 Task: For heading  Tahoma with underline.  font size for heading20,  'Change the font style of data to'Arial.  and font size to 12,  Change the alignment of both headline & data to Align left.  In the sheet  BankStmts logbookbook
Action: Mouse moved to (53, 199)
Screenshot: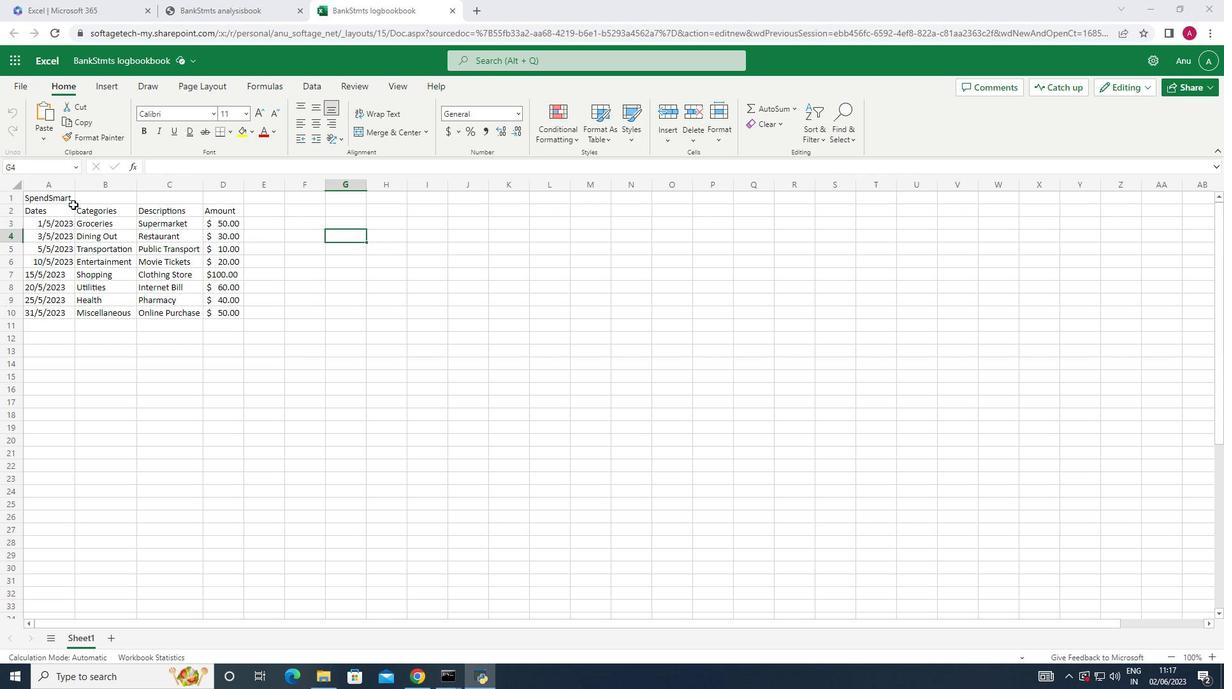 
Action: Mouse pressed left at (53, 199)
Screenshot: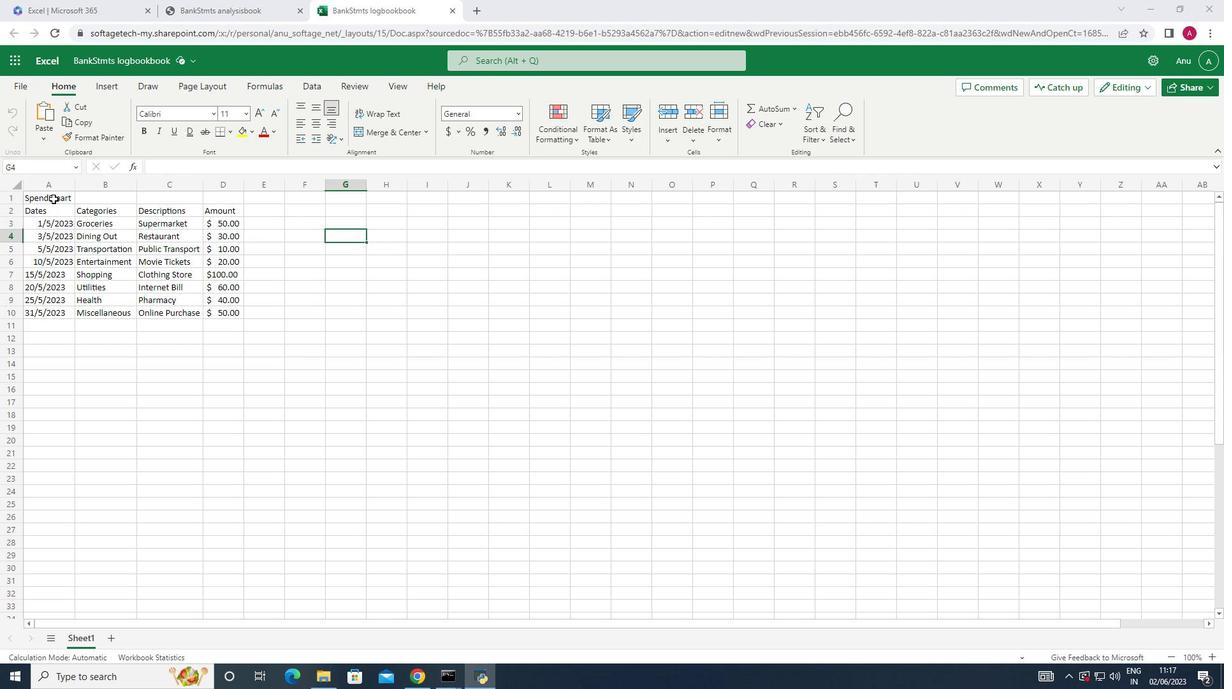
Action: Mouse moved to (213, 113)
Screenshot: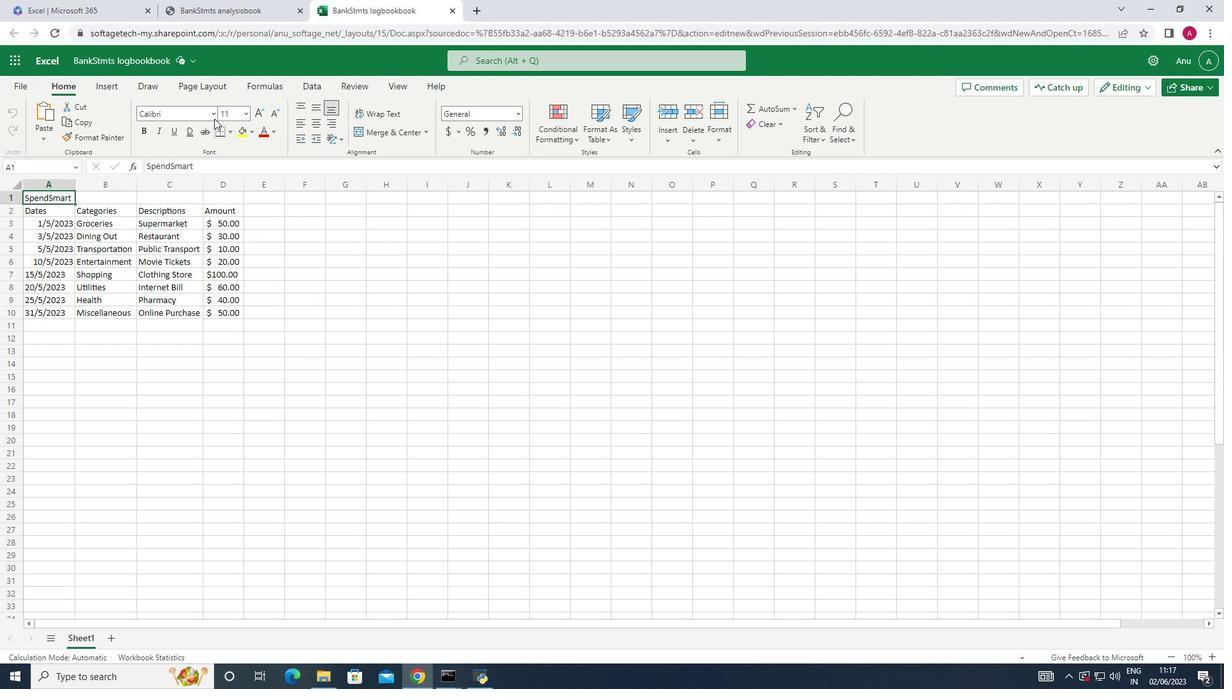 
Action: Mouse pressed left at (213, 113)
Screenshot: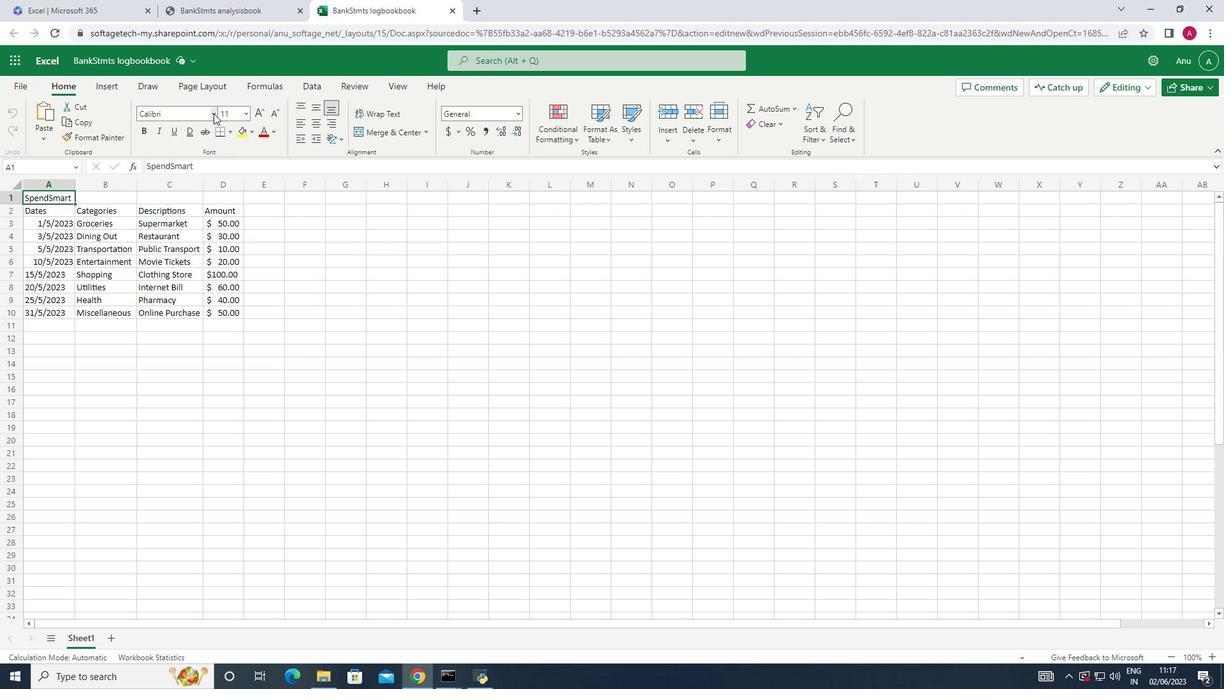 
Action: Mouse moved to (199, 485)
Screenshot: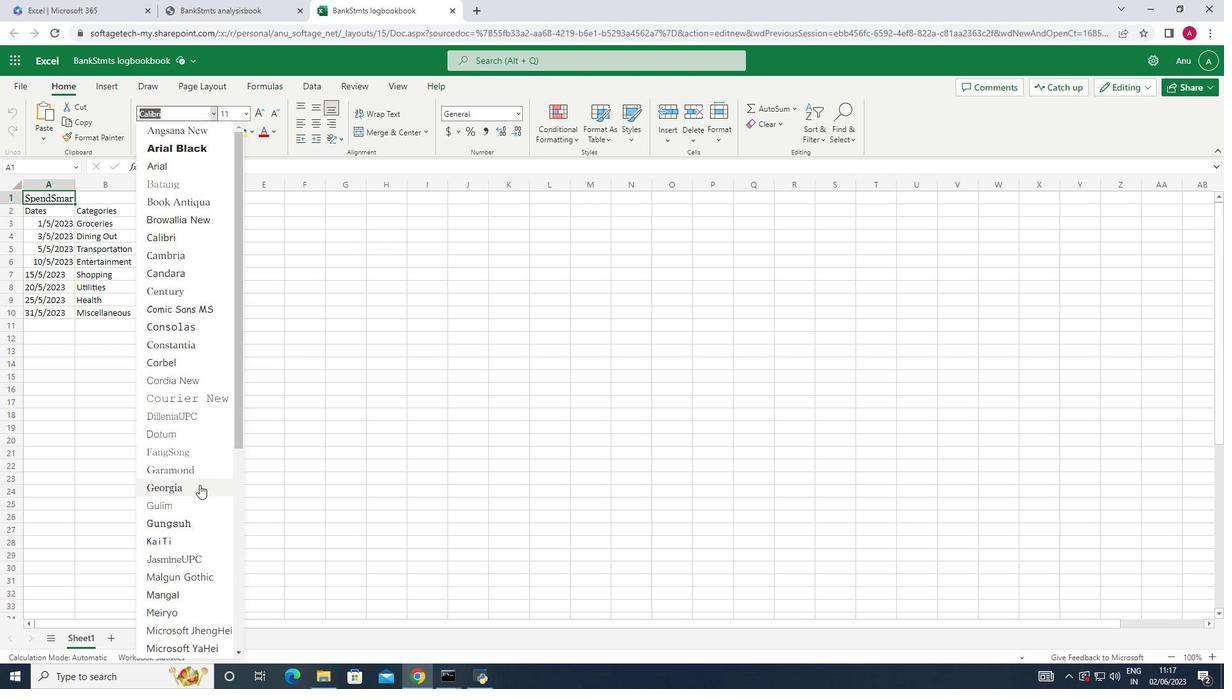 
Action: Mouse scrolled (199, 484) with delta (0, 0)
Screenshot: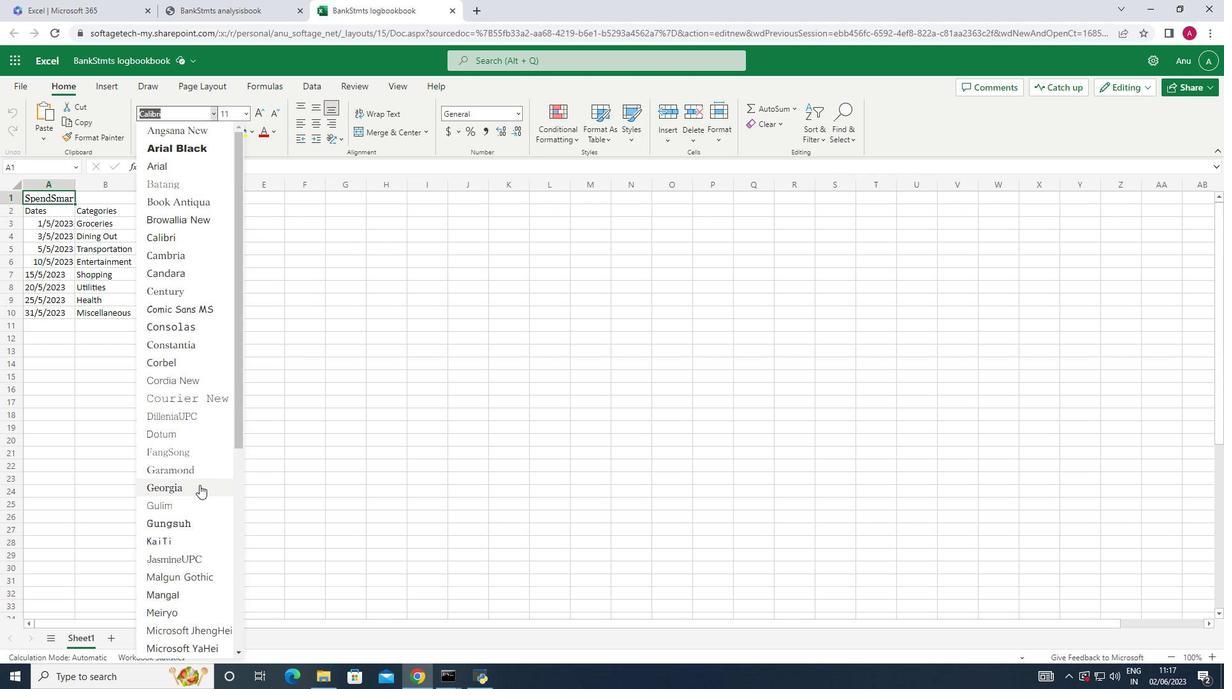 
Action: Mouse scrolled (199, 484) with delta (0, 0)
Screenshot: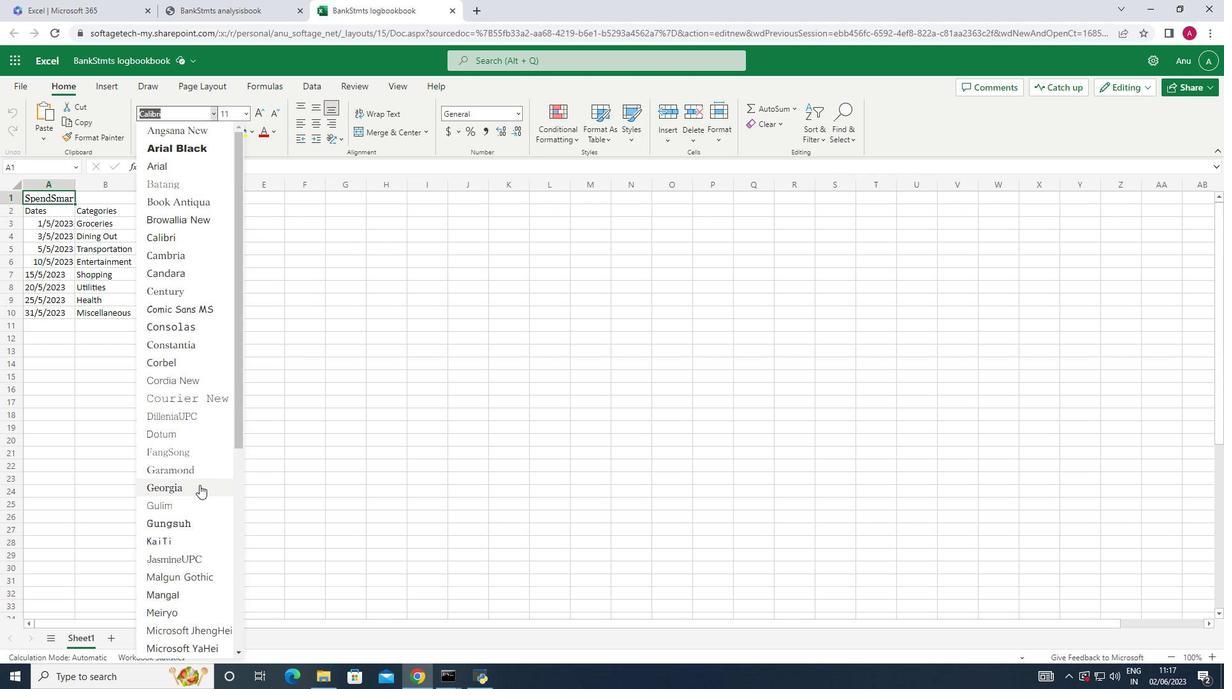 
Action: Mouse scrolled (199, 484) with delta (0, 0)
Screenshot: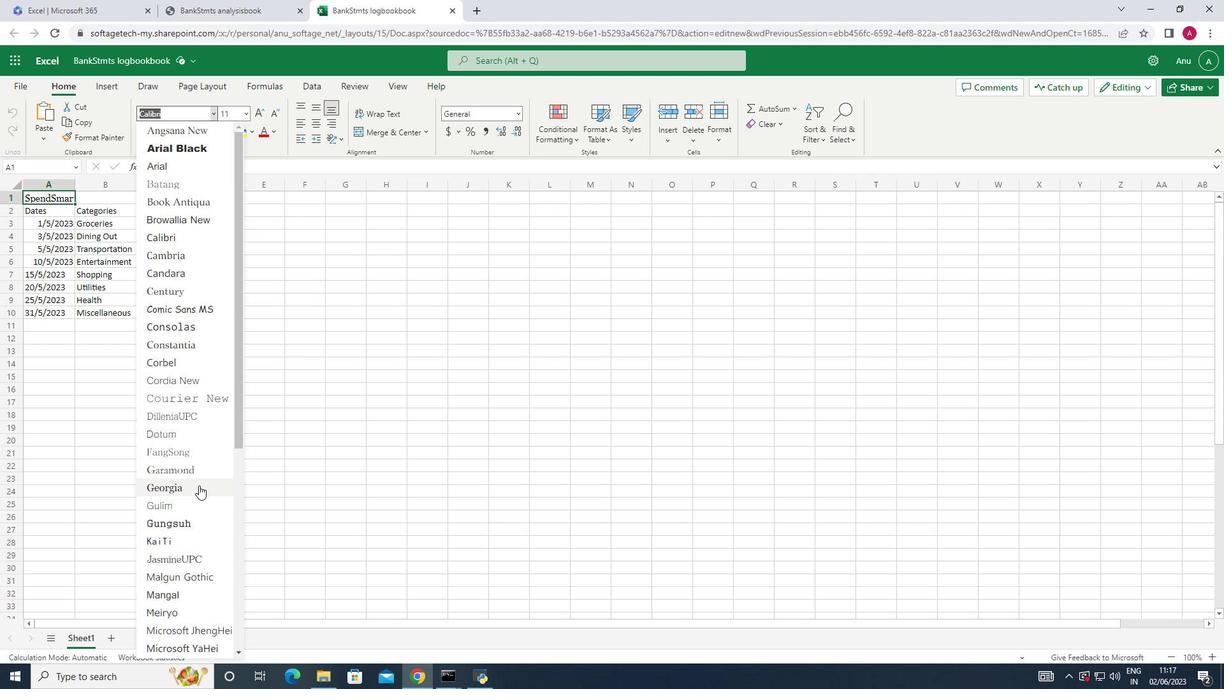 
Action: Mouse scrolled (199, 484) with delta (0, 0)
Screenshot: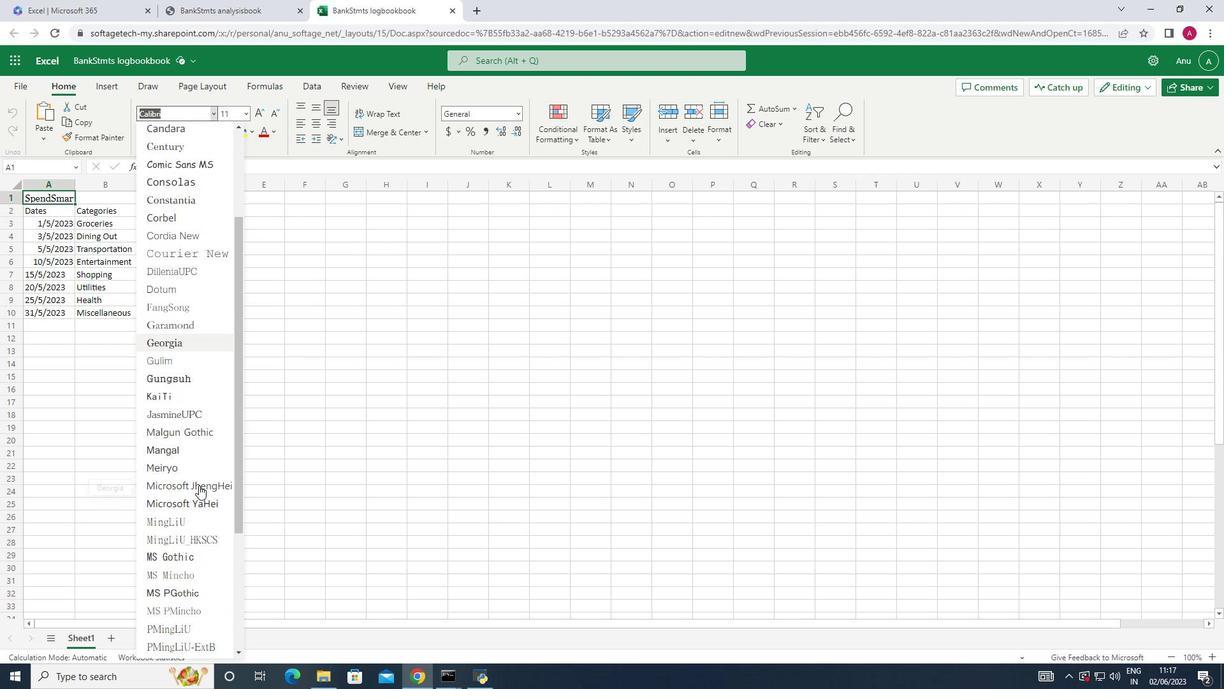 
Action: Mouse scrolled (199, 484) with delta (0, 0)
Screenshot: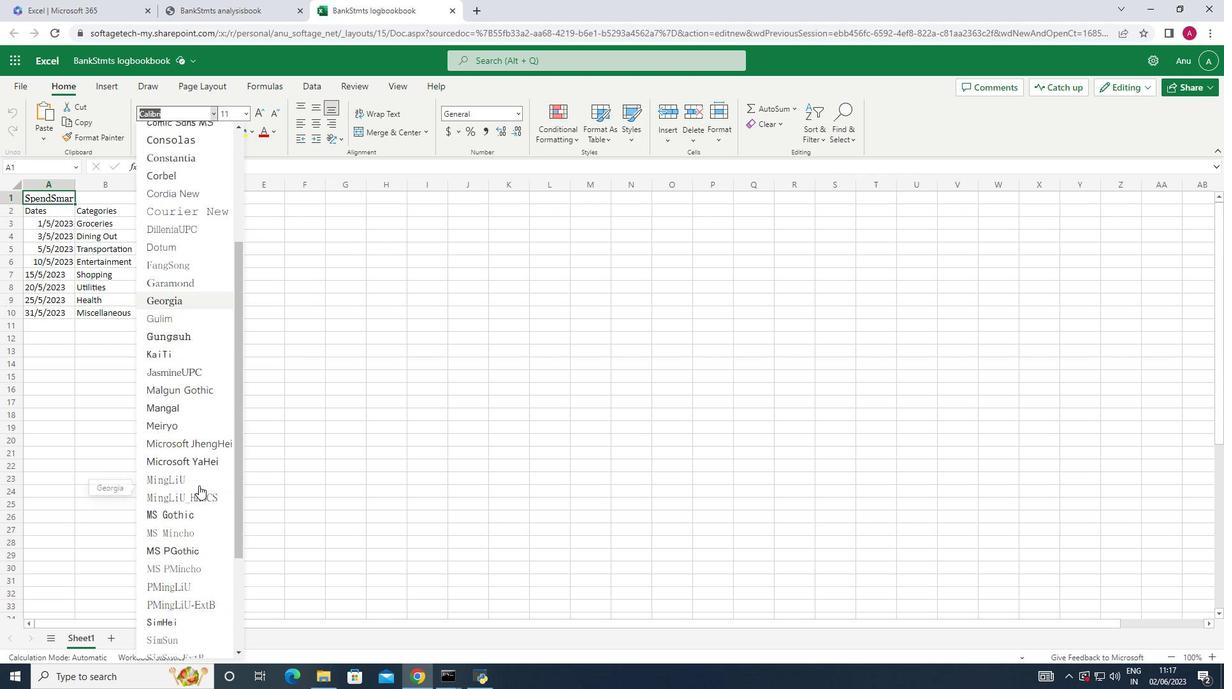
Action: Mouse scrolled (199, 484) with delta (0, 0)
Screenshot: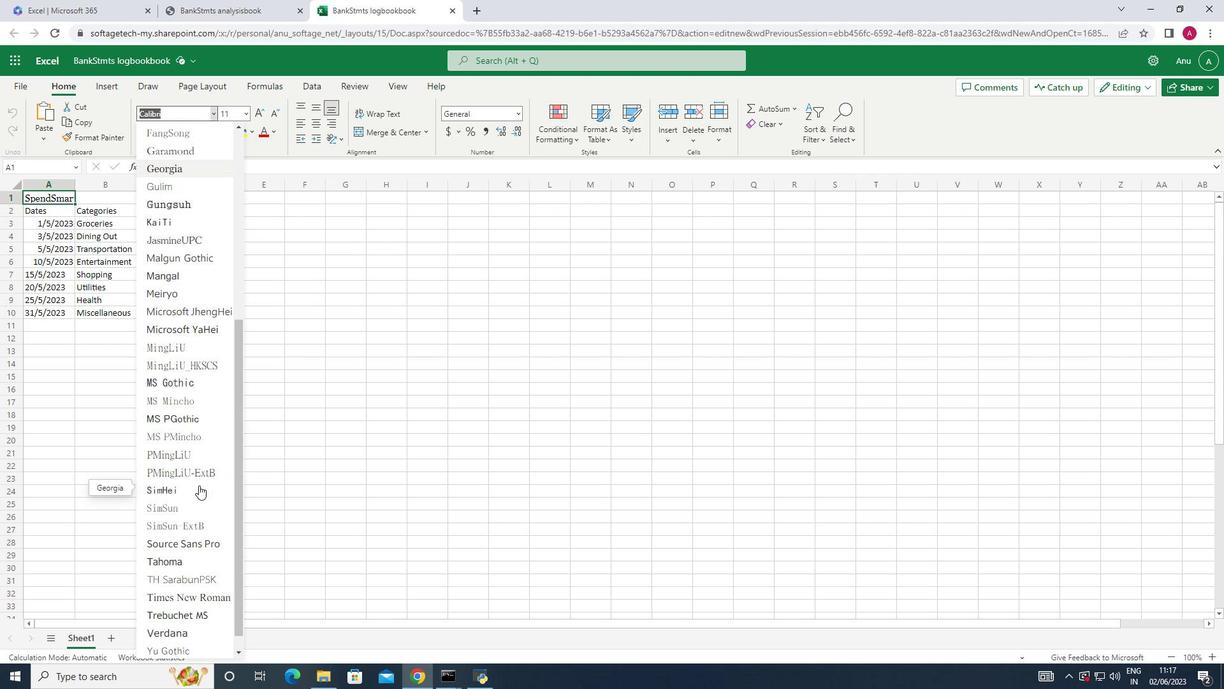 
Action: Mouse scrolled (199, 484) with delta (0, 0)
Screenshot: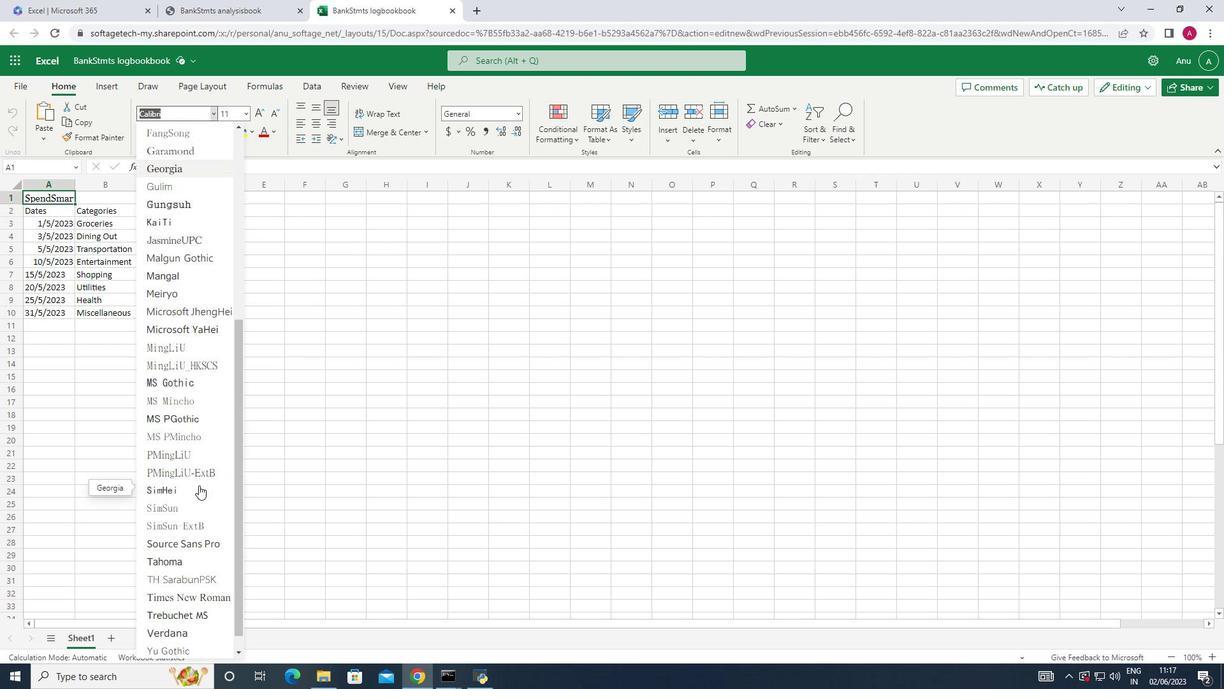 
Action: Mouse scrolled (199, 484) with delta (0, 0)
Screenshot: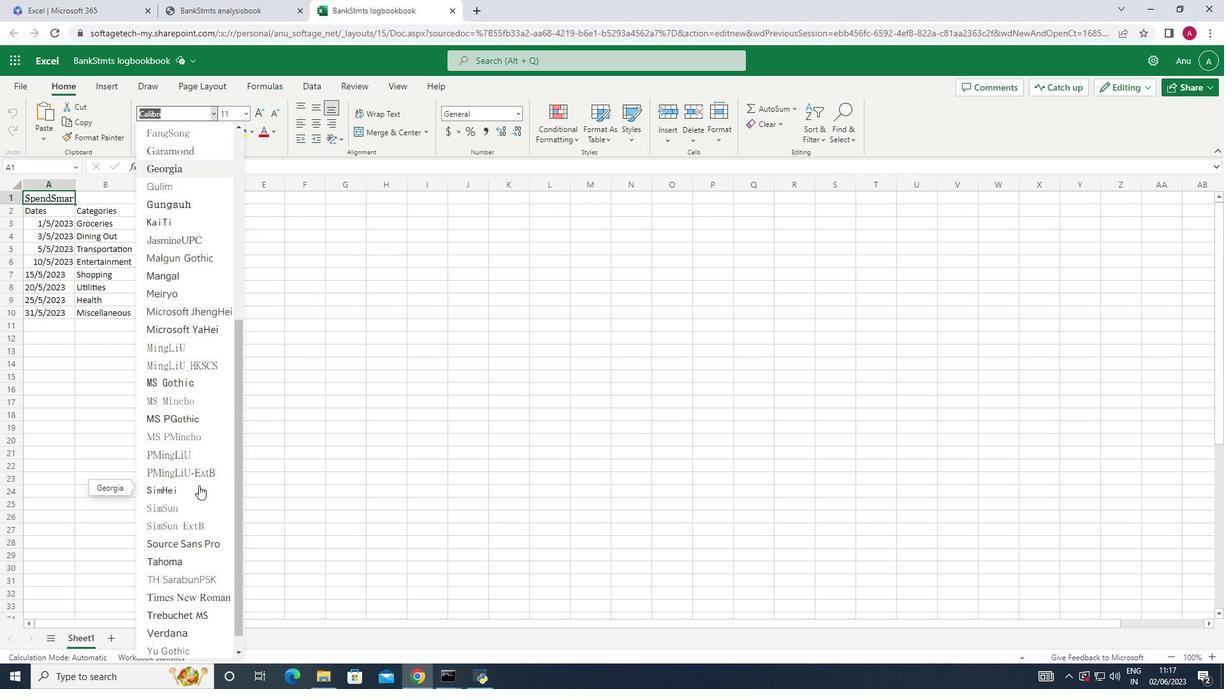 
Action: Mouse moved to (184, 536)
Screenshot: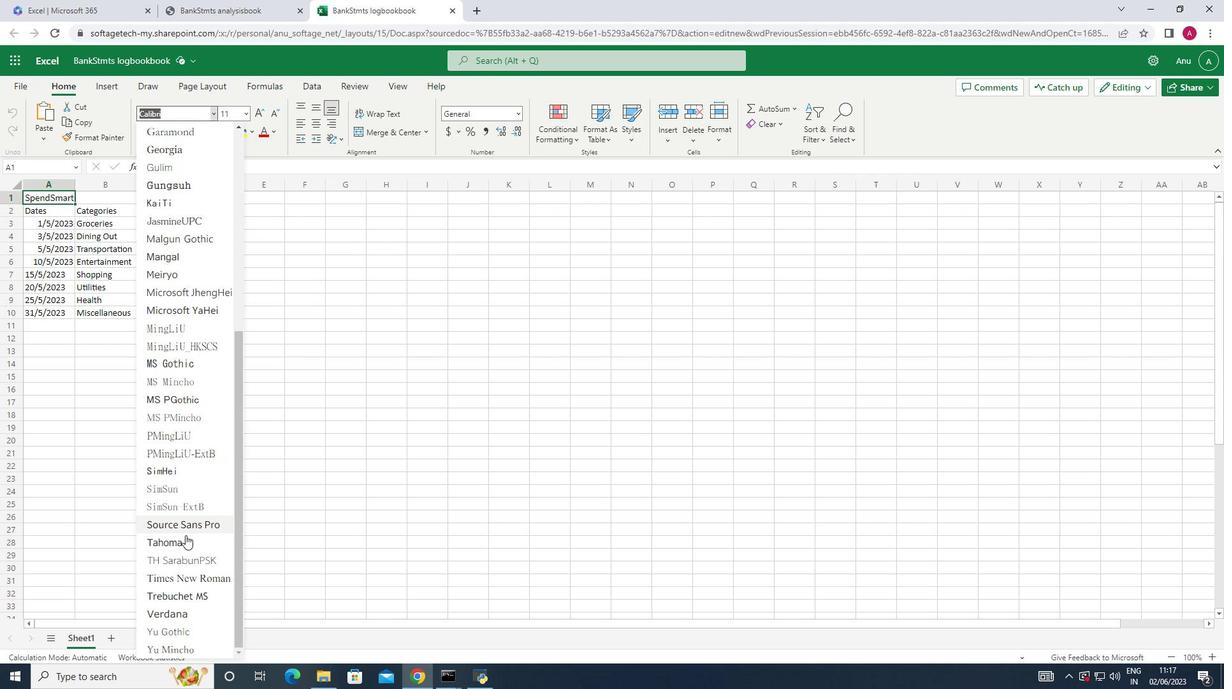 
Action: Mouse pressed left at (184, 536)
Screenshot: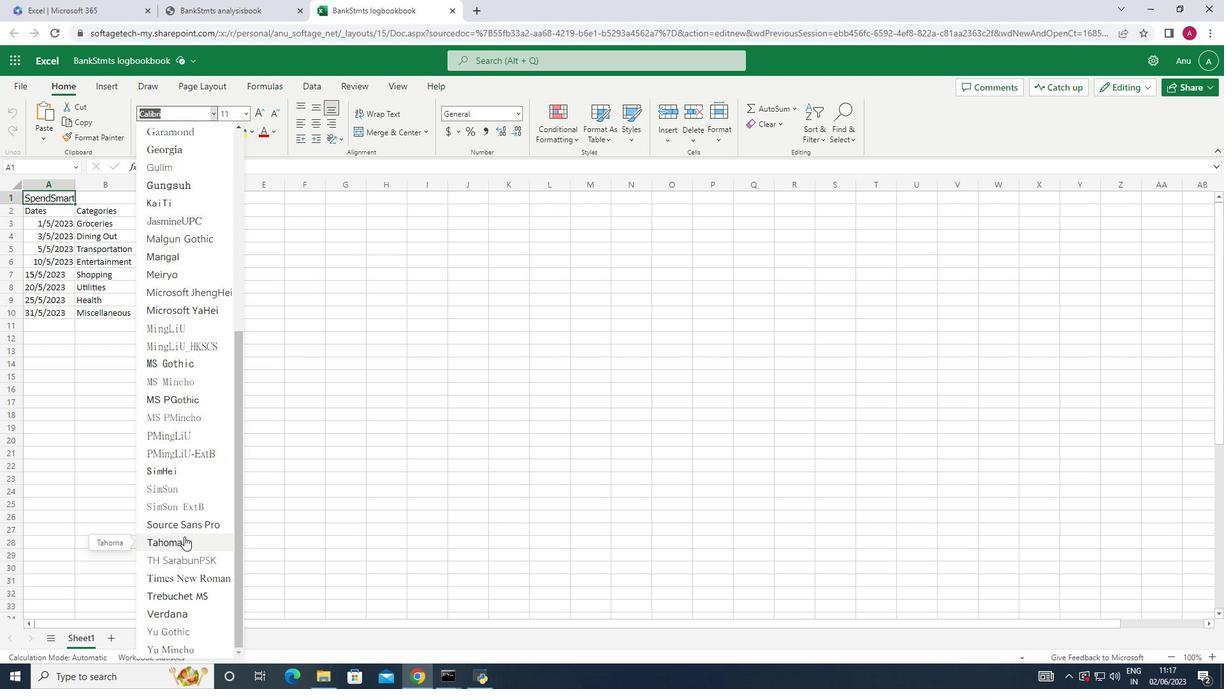
Action: Mouse moved to (176, 133)
Screenshot: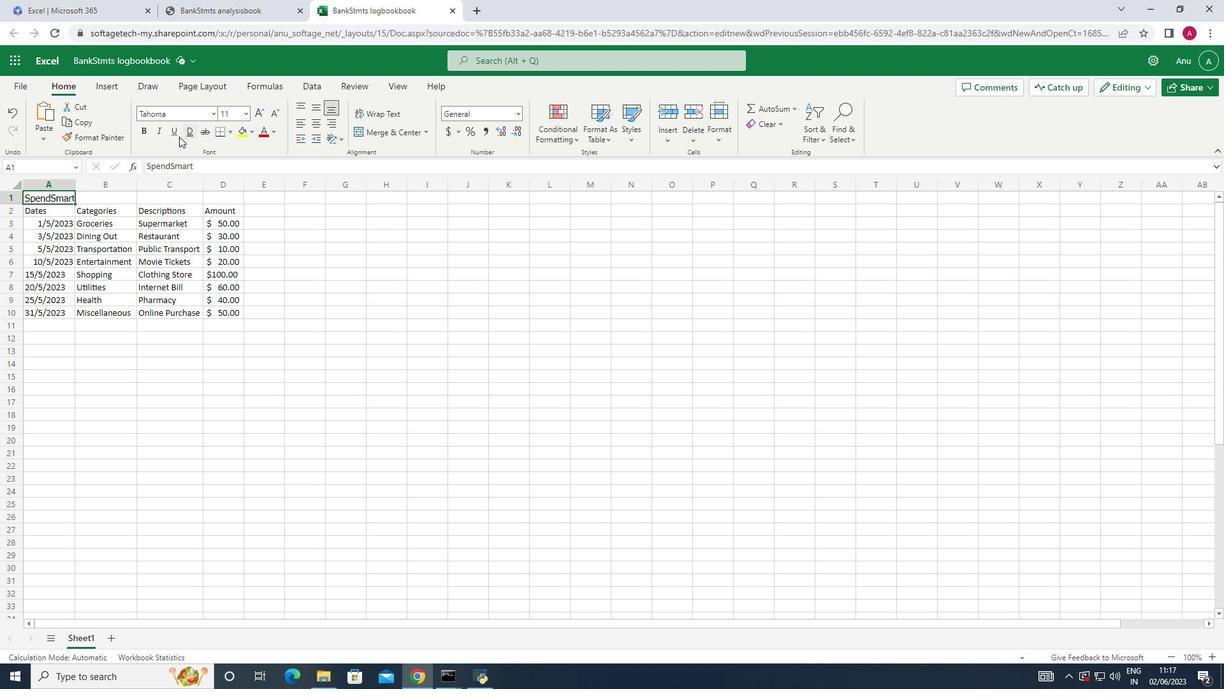 
Action: Mouse pressed left at (176, 133)
Screenshot: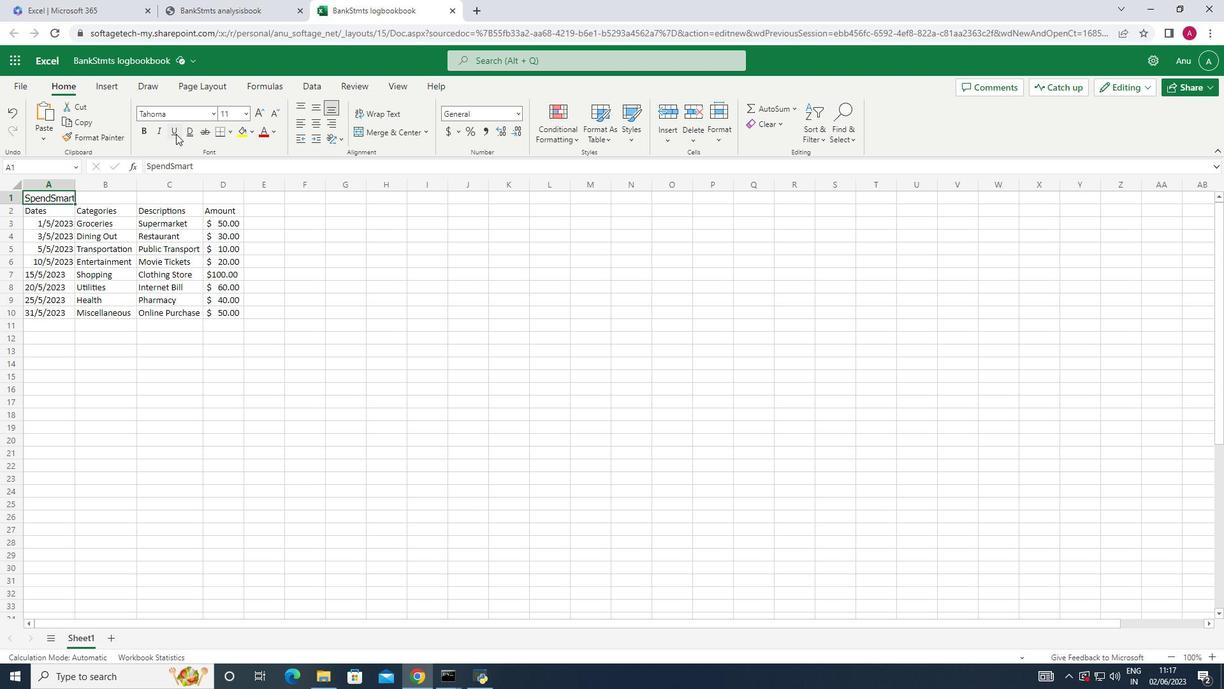 
Action: Mouse moved to (245, 112)
Screenshot: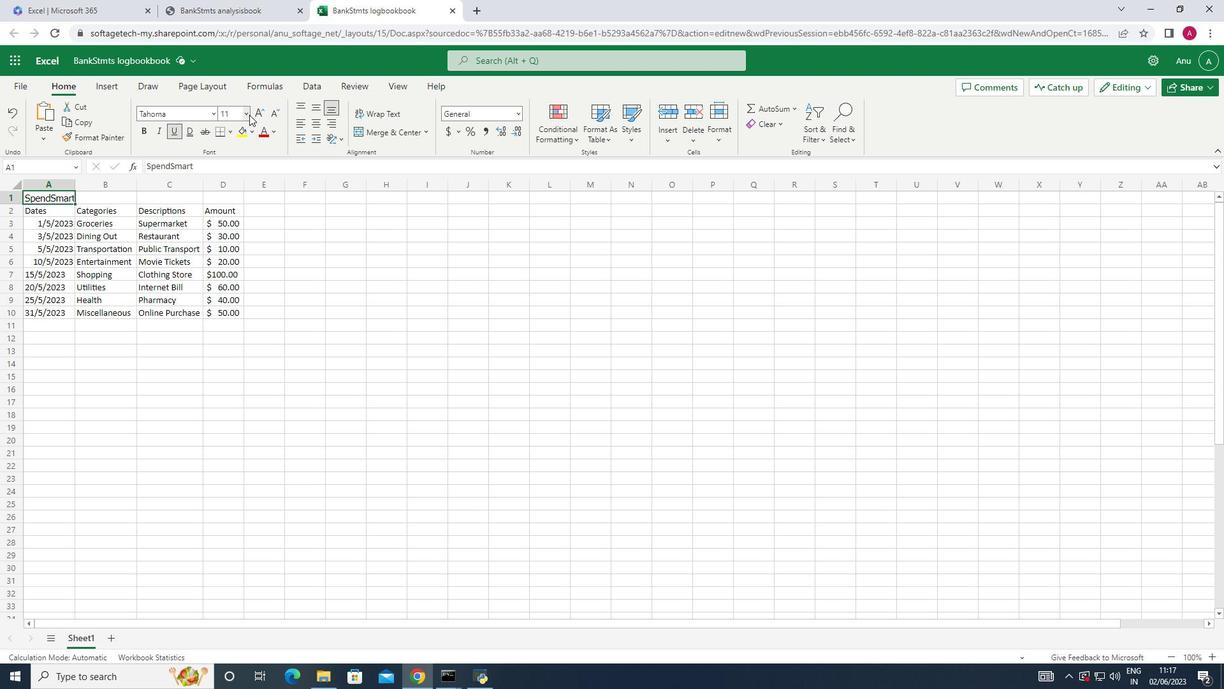 
Action: Mouse pressed left at (245, 112)
Screenshot: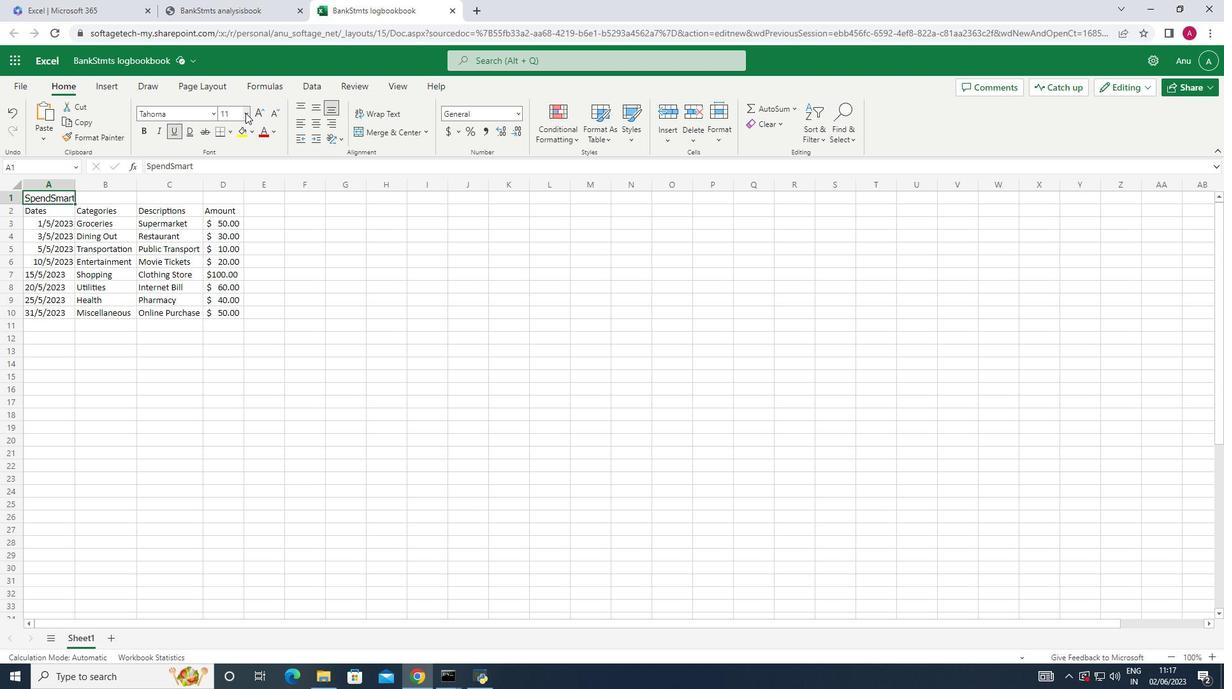 
Action: Mouse moved to (237, 272)
Screenshot: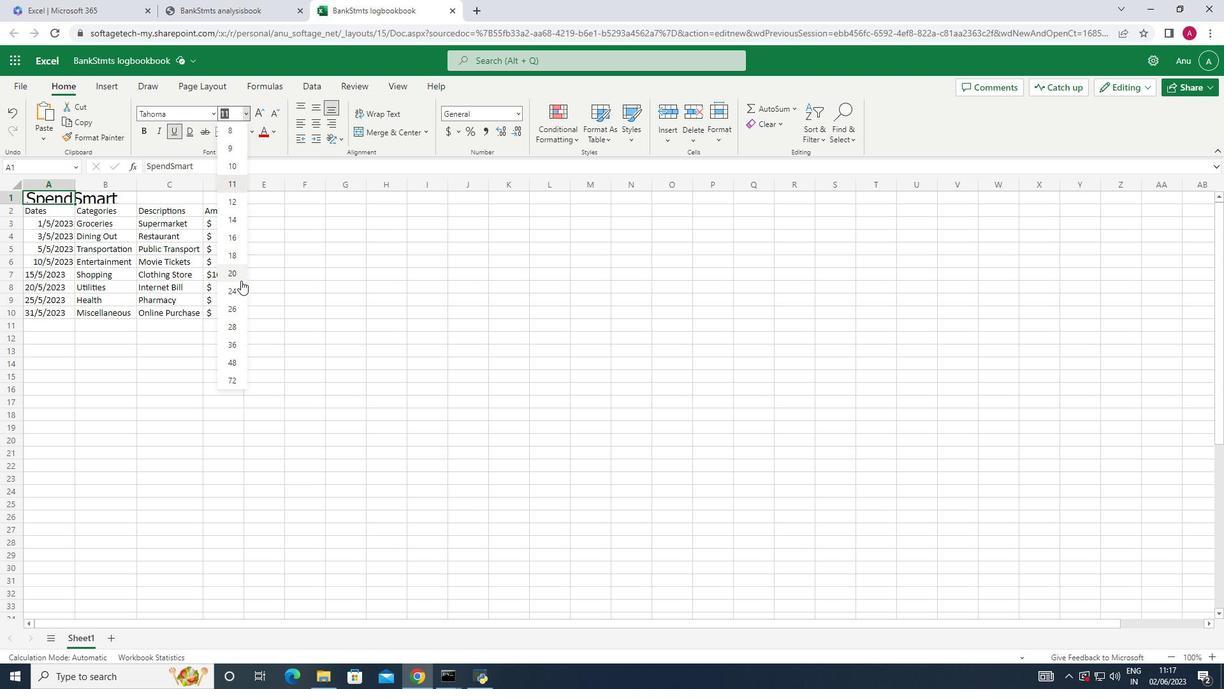 
Action: Mouse pressed left at (237, 272)
Screenshot: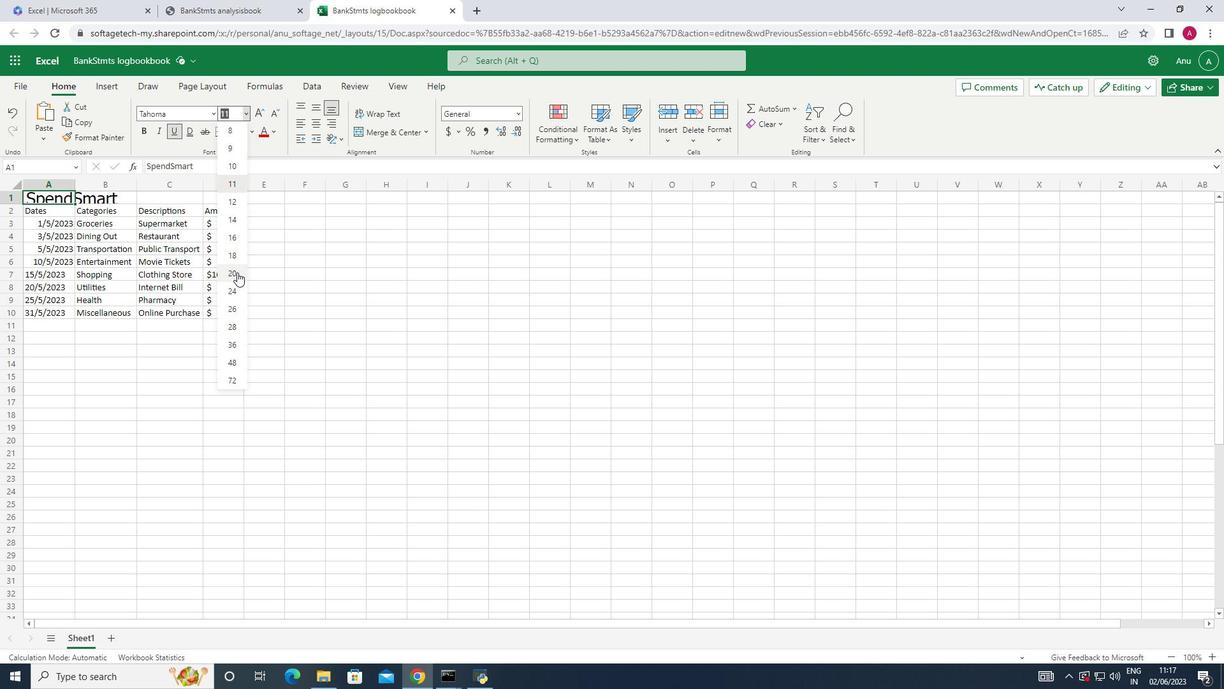 
Action: Mouse moved to (310, 250)
Screenshot: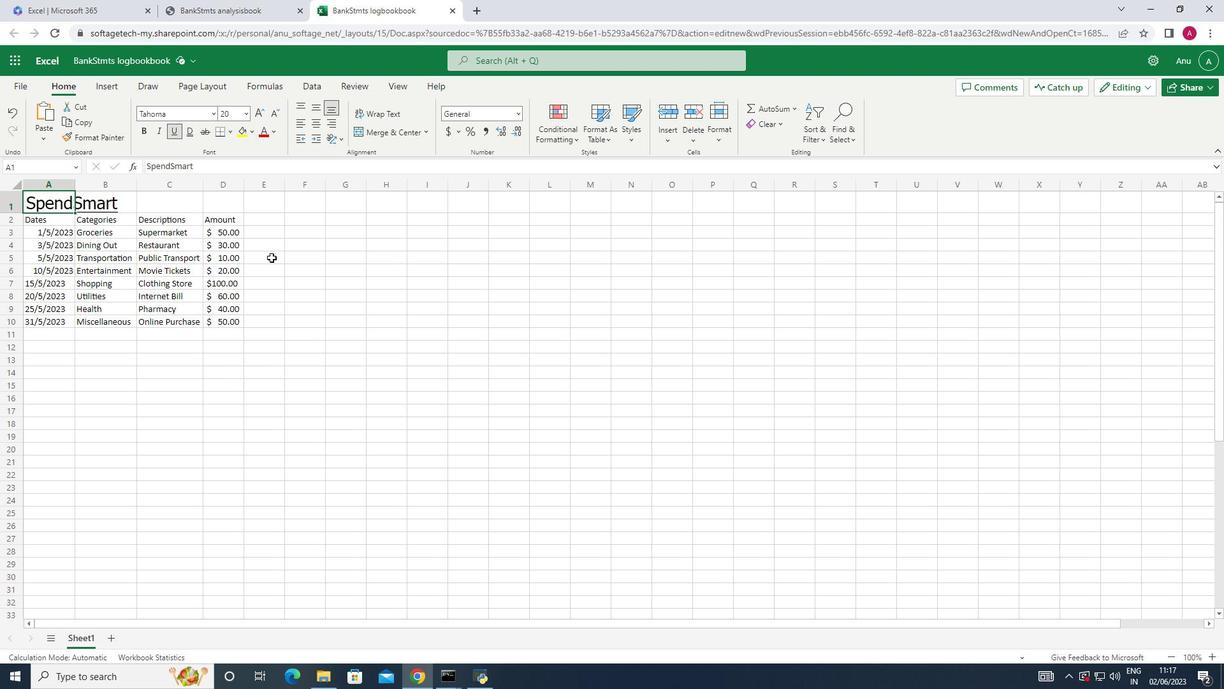 
Action: Mouse pressed left at (310, 250)
Screenshot: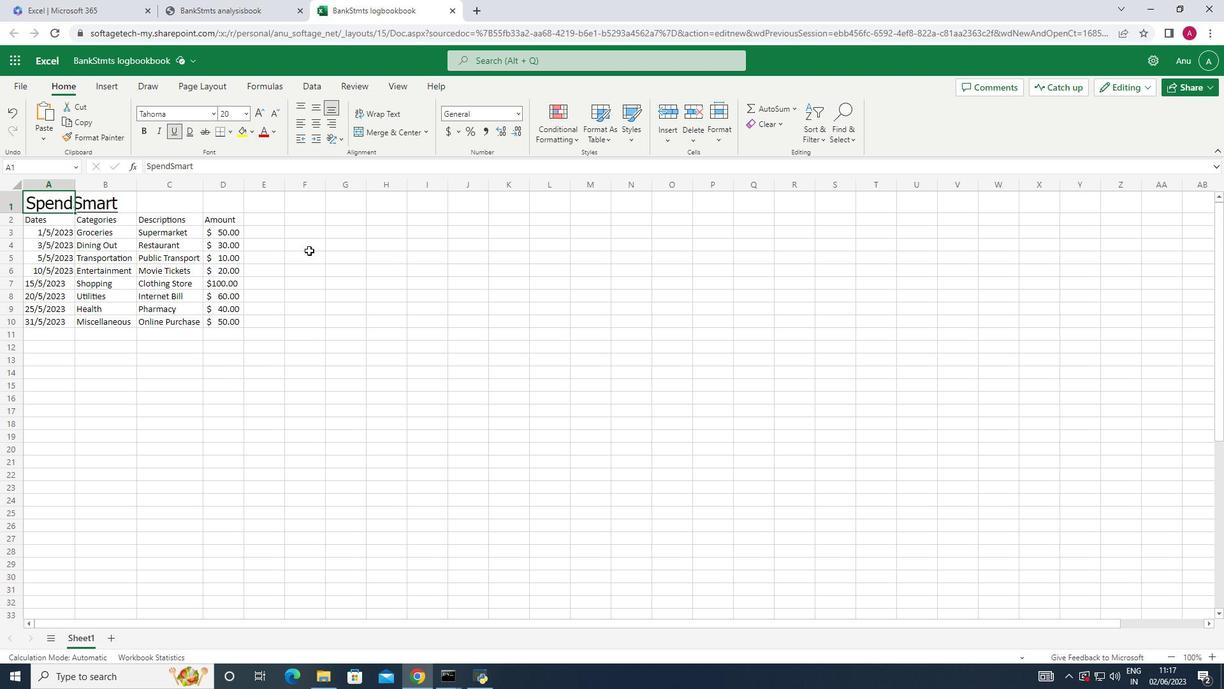 
Action: Mouse moved to (51, 220)
Screenshot: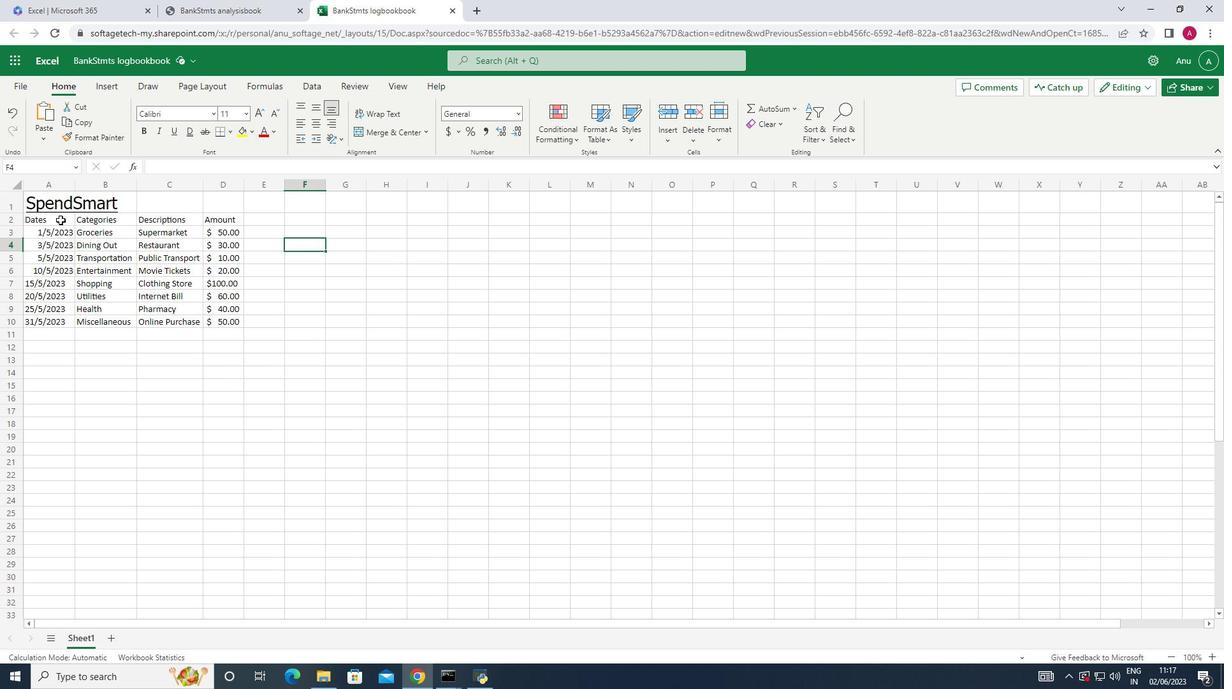 
Action: Mouse pressed left at (51, 220)
Screenshot: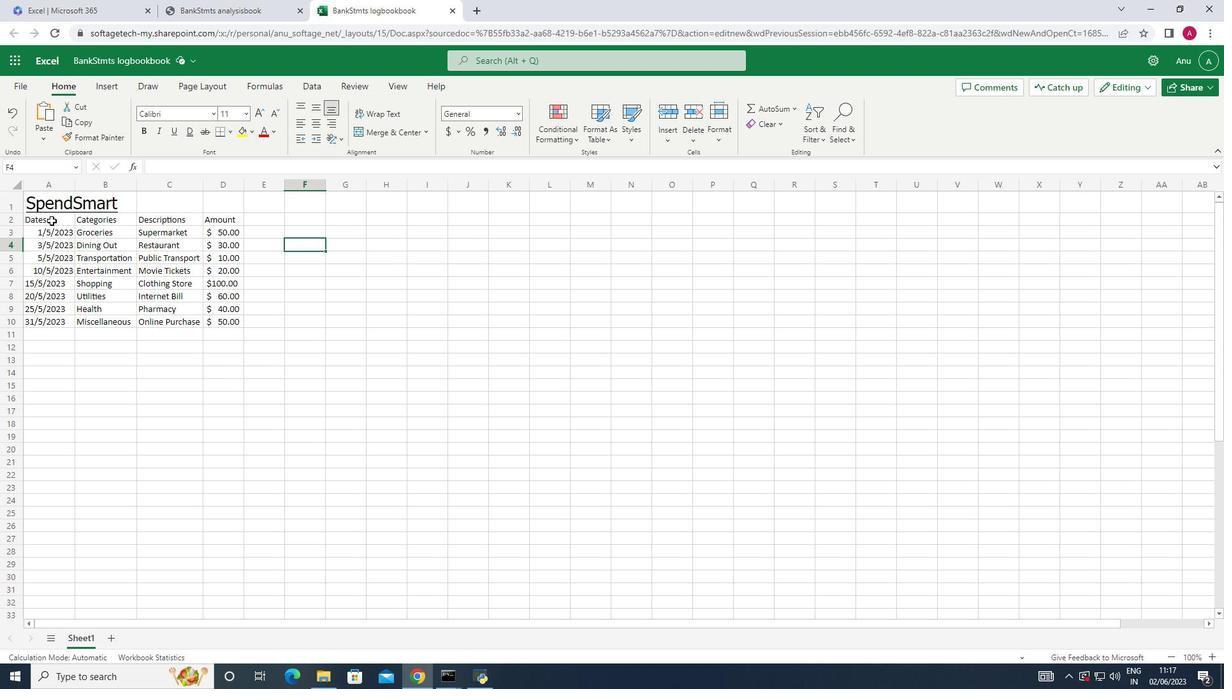 
Action: Mouse moved to (211, 111)
Screenshot: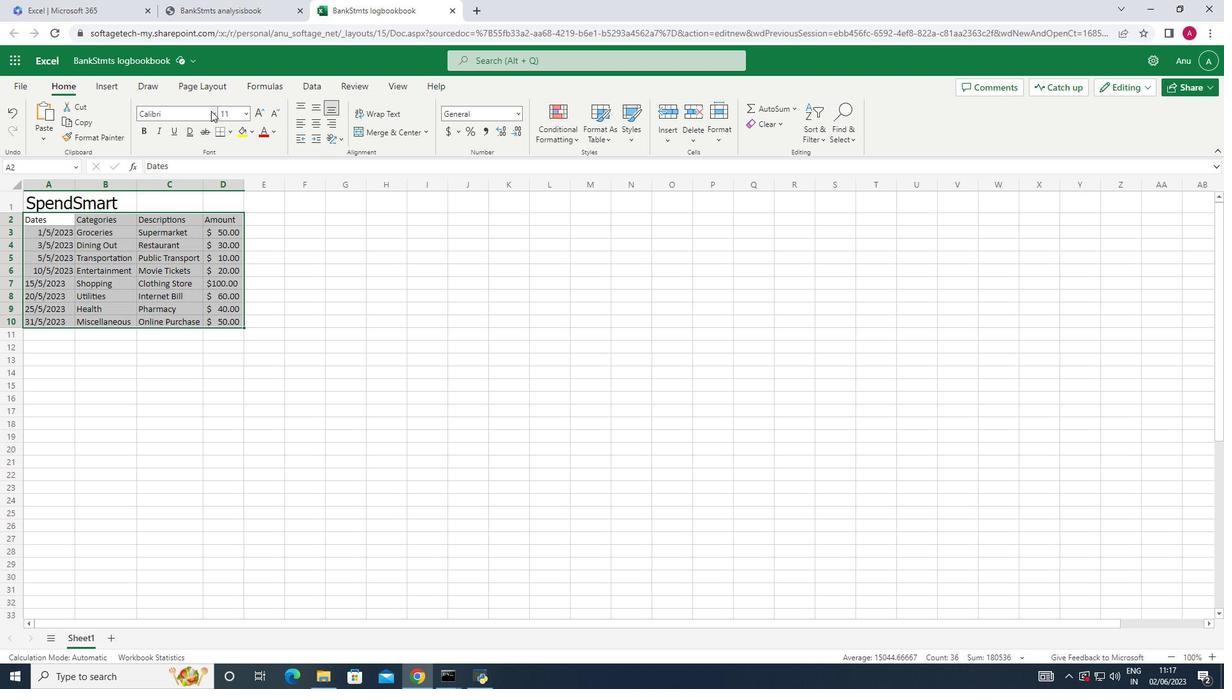 
Action: Mouse pressed left at (211, 111)
Screenshot: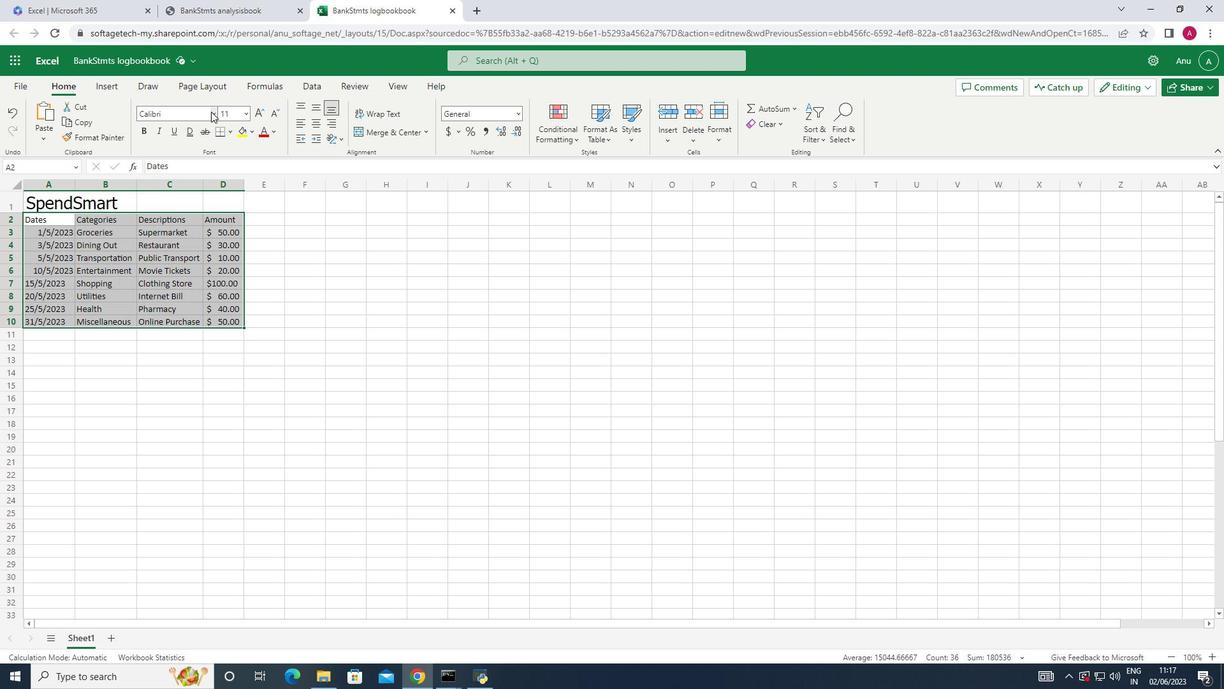 
Action: Mouse moved to (174, 172)
Screenshot: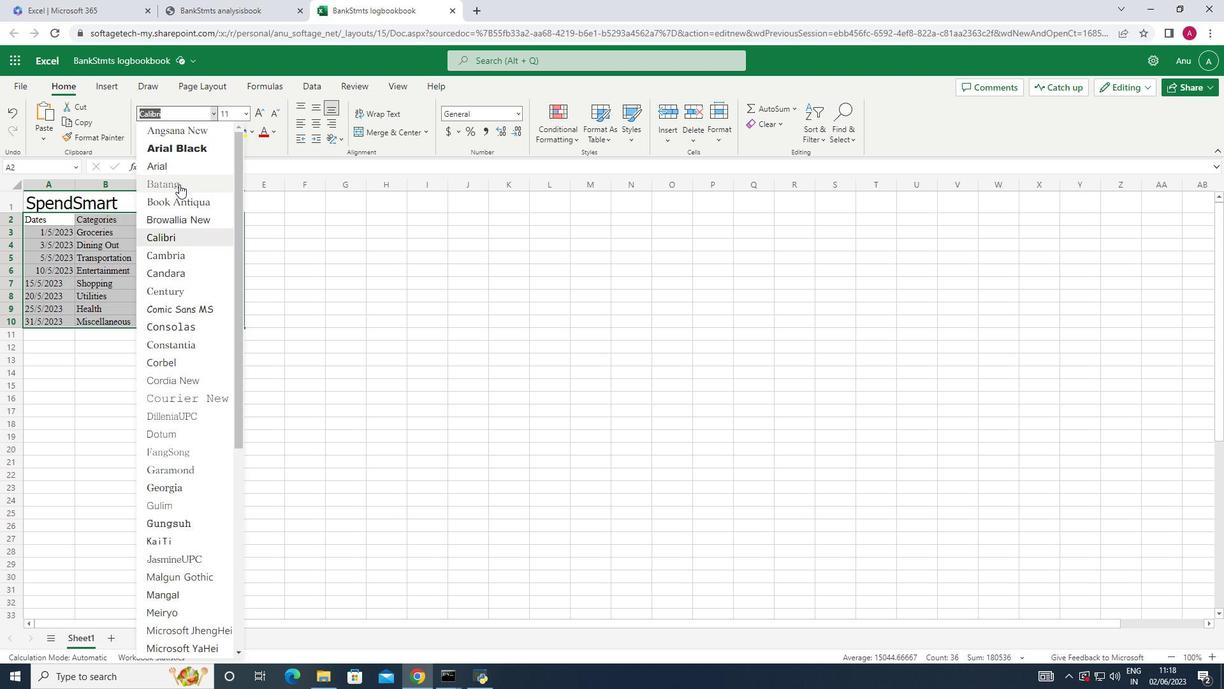 
Action: Mouse pressed left at (174, 172)
Screenshot: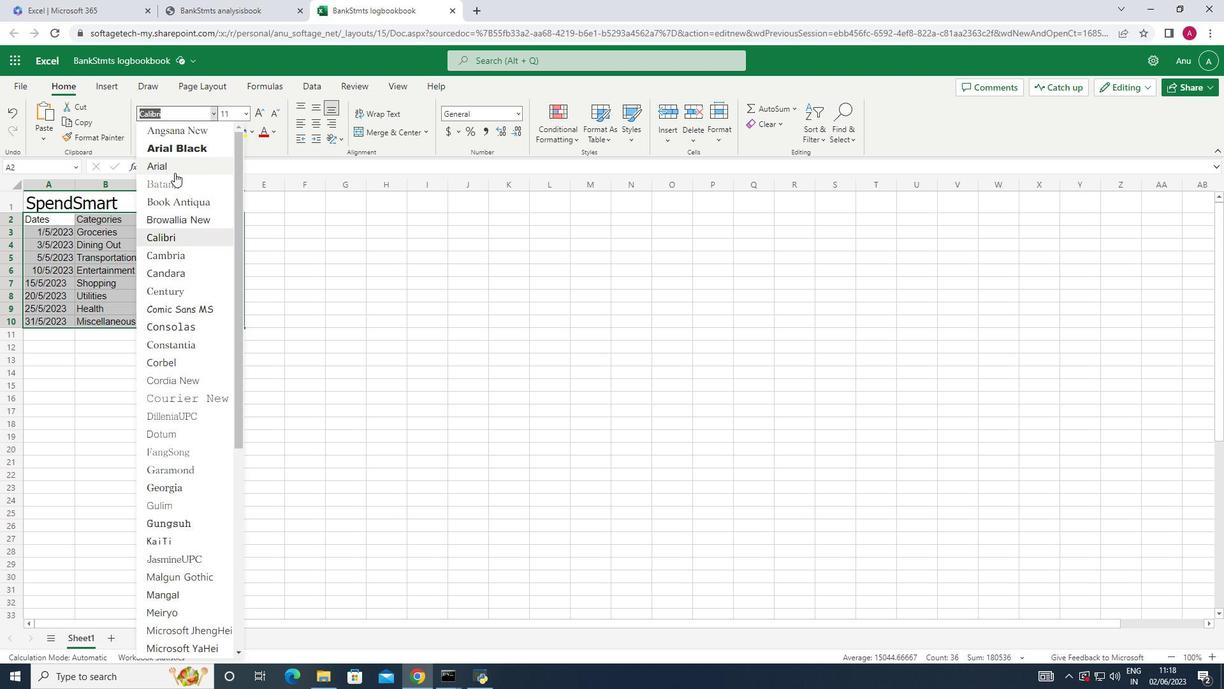 
Action: Mouse moved to (244, 112)
Screenshot: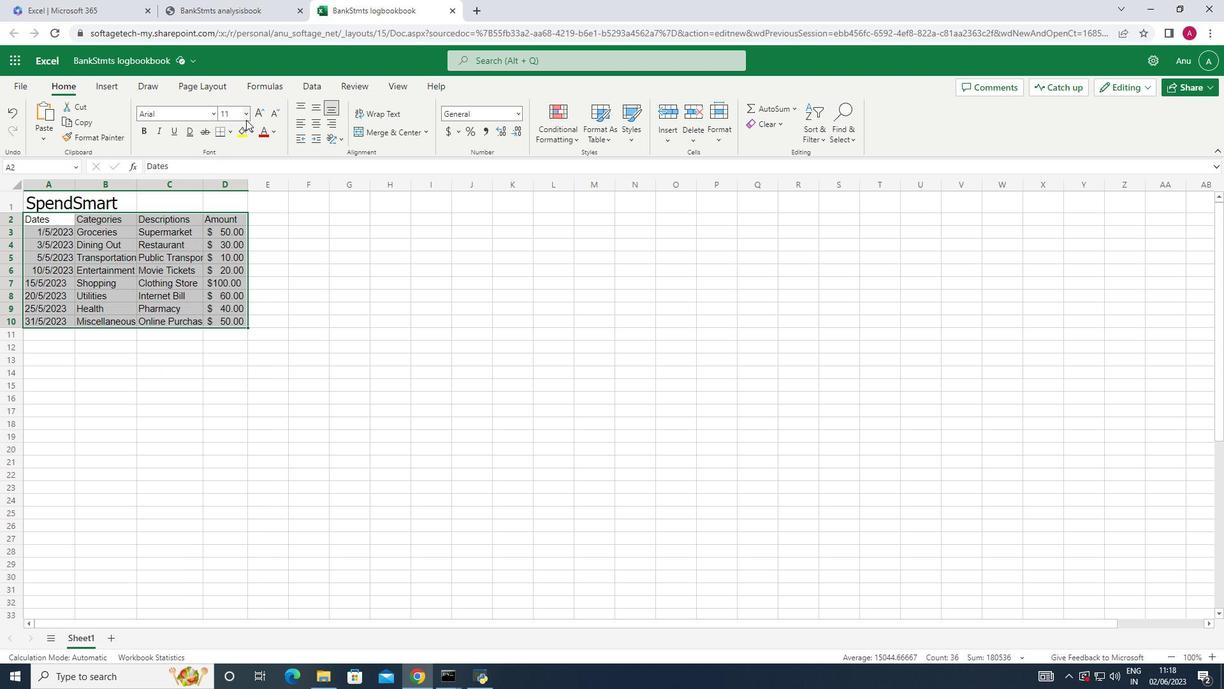 
Action: Mouse pressed left at (244, 112)
Screenshot: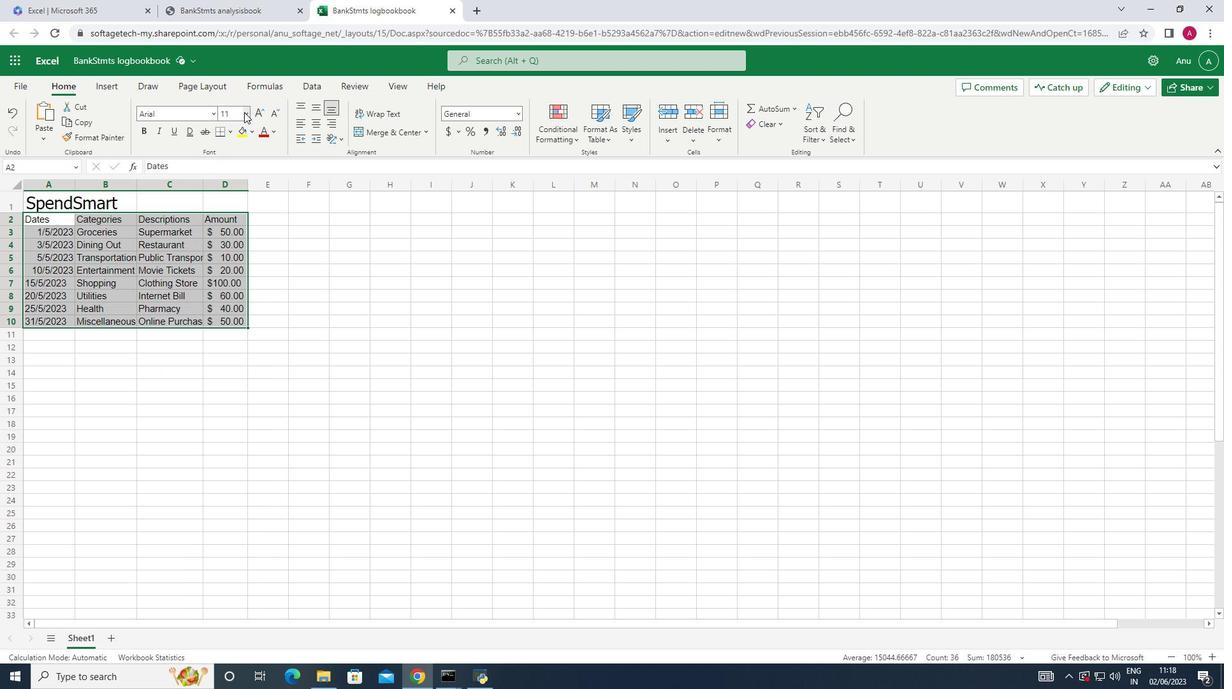 
Action: Mouse moved to (236, 200)
Screenshot: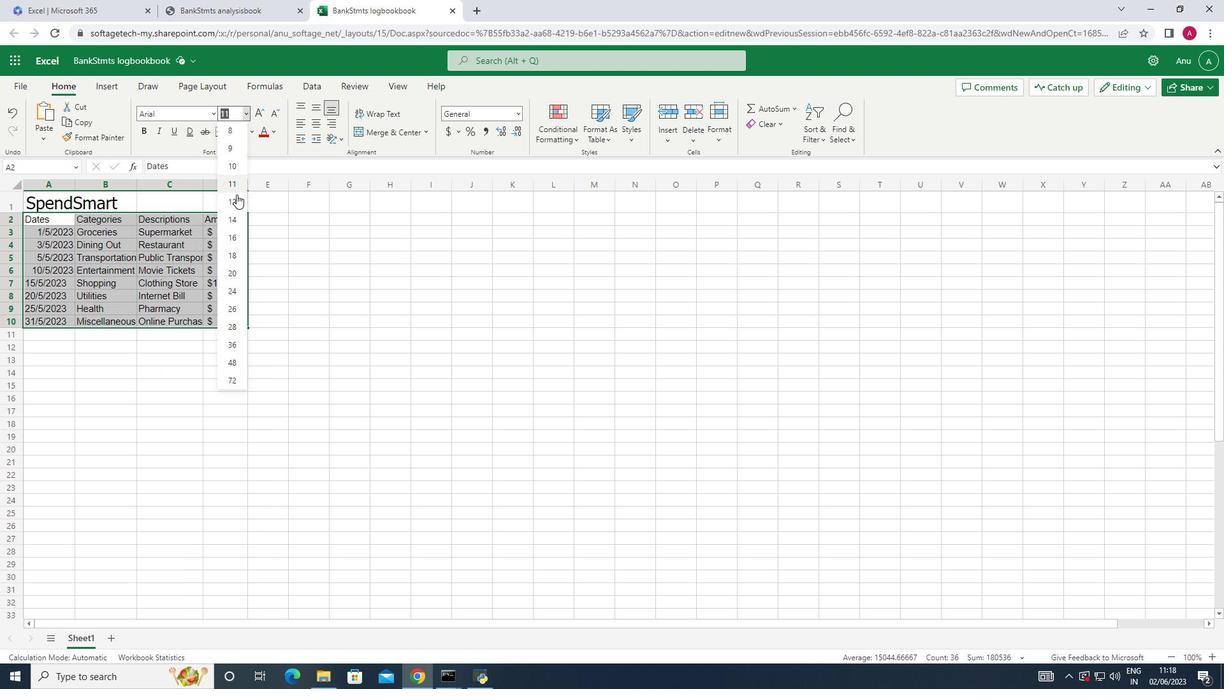 
Action: Mouse pressed left at (236, 200)
Screenshot: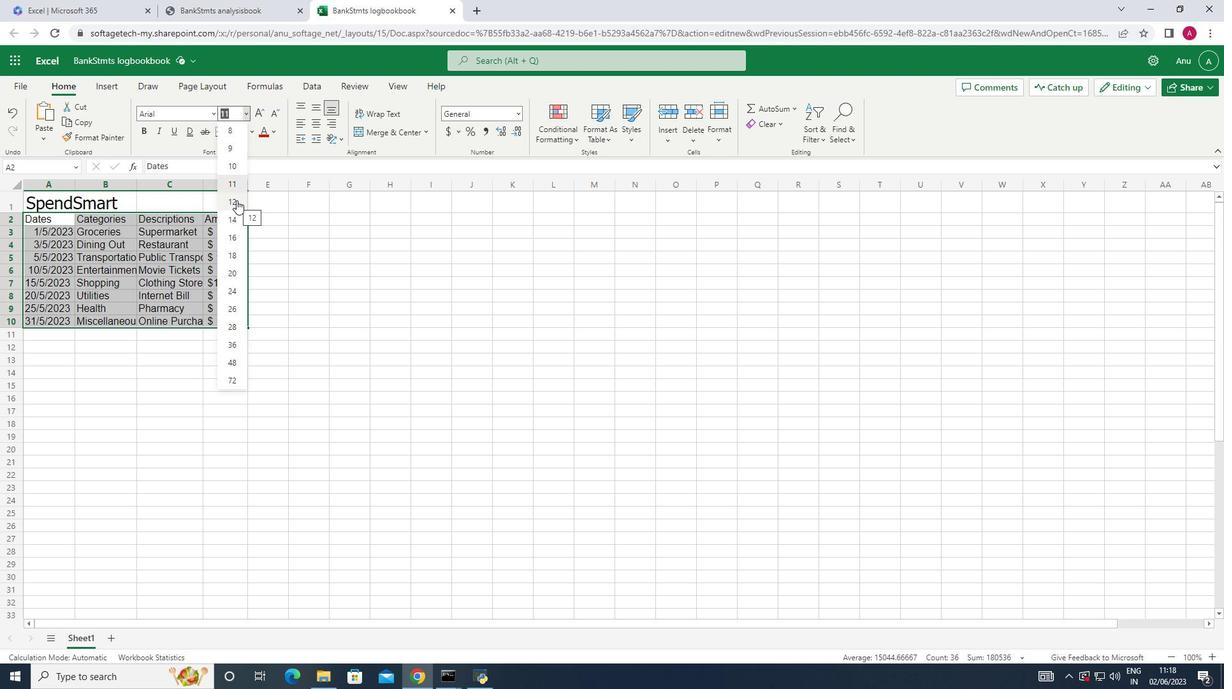 
Action: Mouse moved to (301, 121)
Screenshot: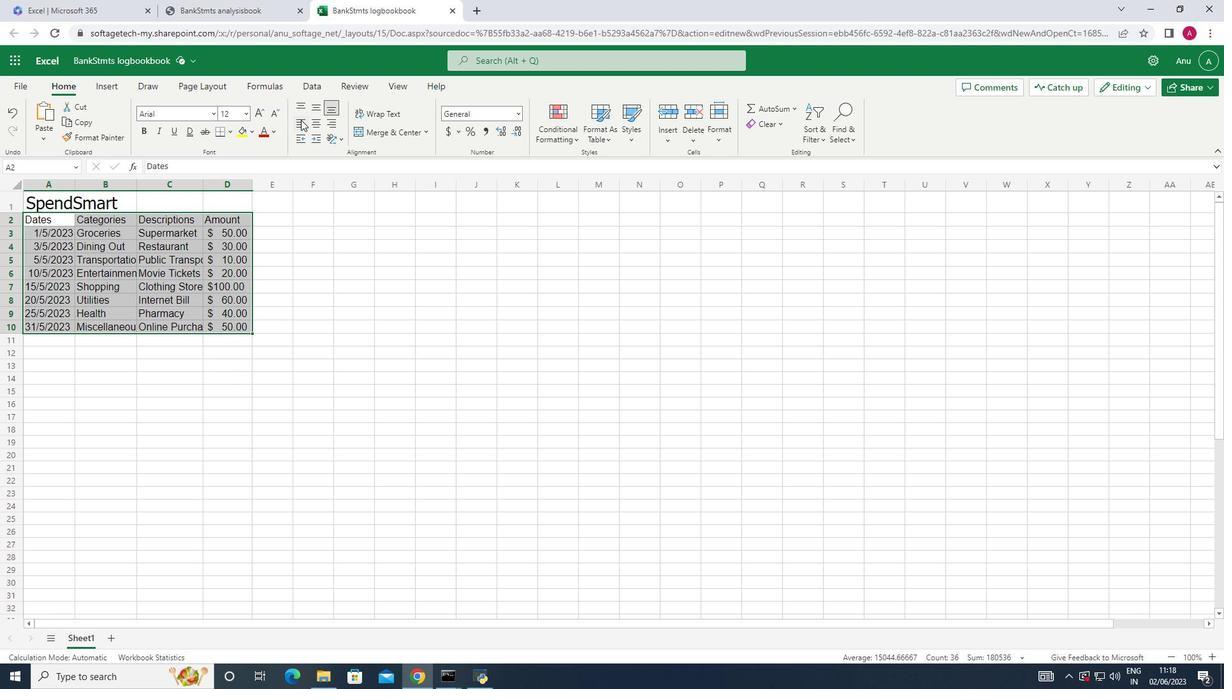 
Action: Mouse pressed left at (301, 121)
Screenshot: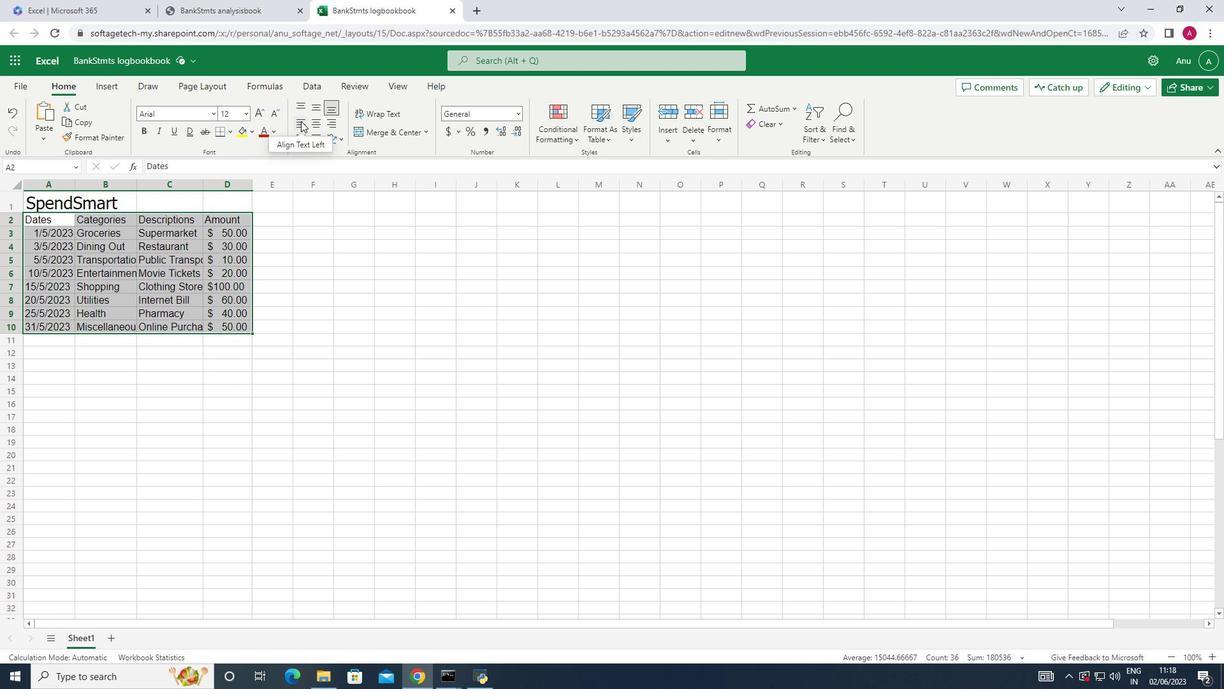 
Action: Mouse moved to (360, 261)
Screenshot: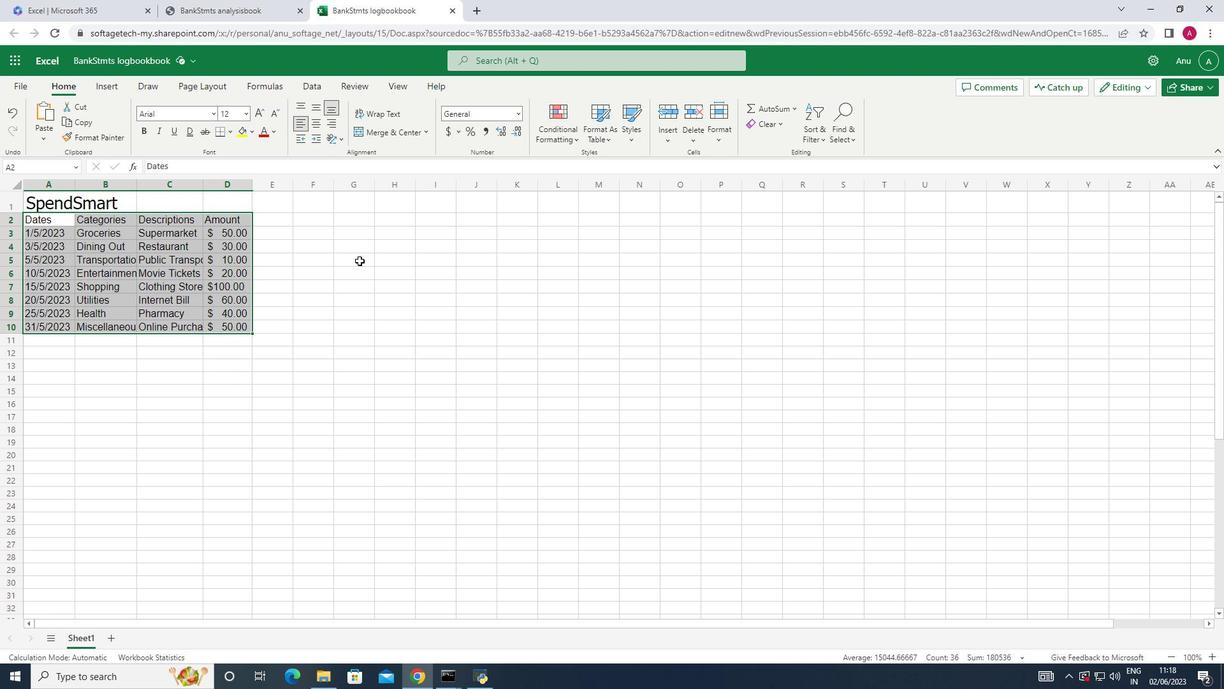
Action: Mouse pressed left at (360, 261)
Screenshot: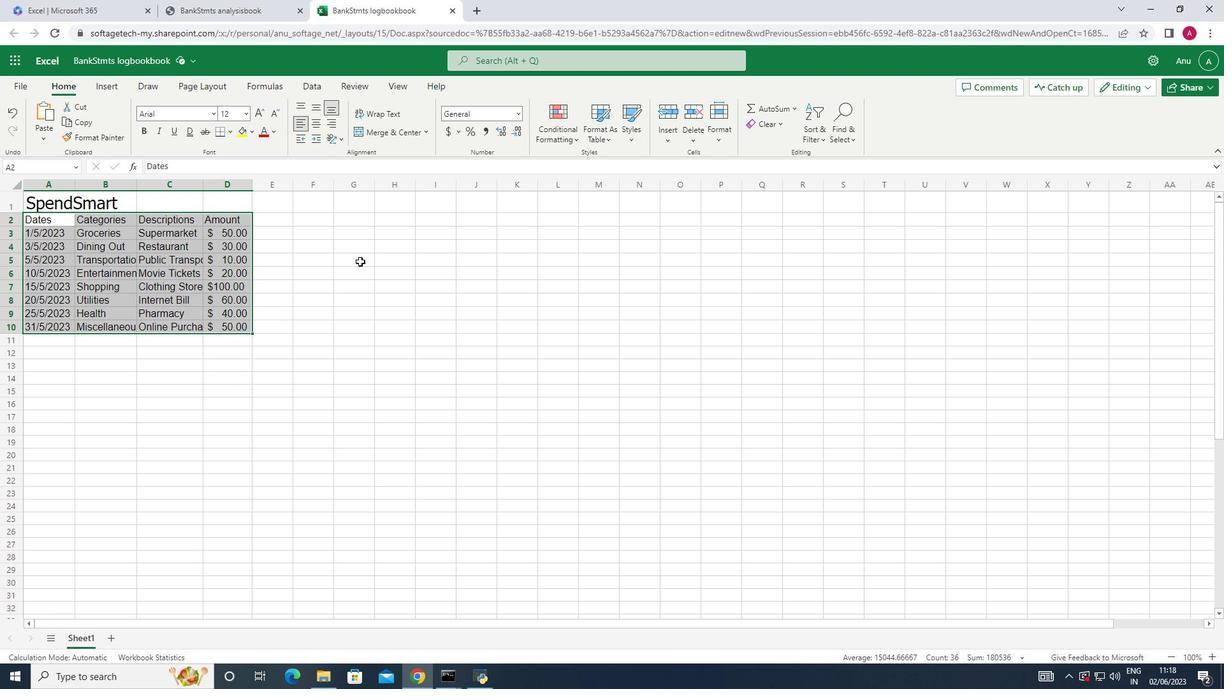 
Action: Mouse moved to (203, 182)
Screenshot: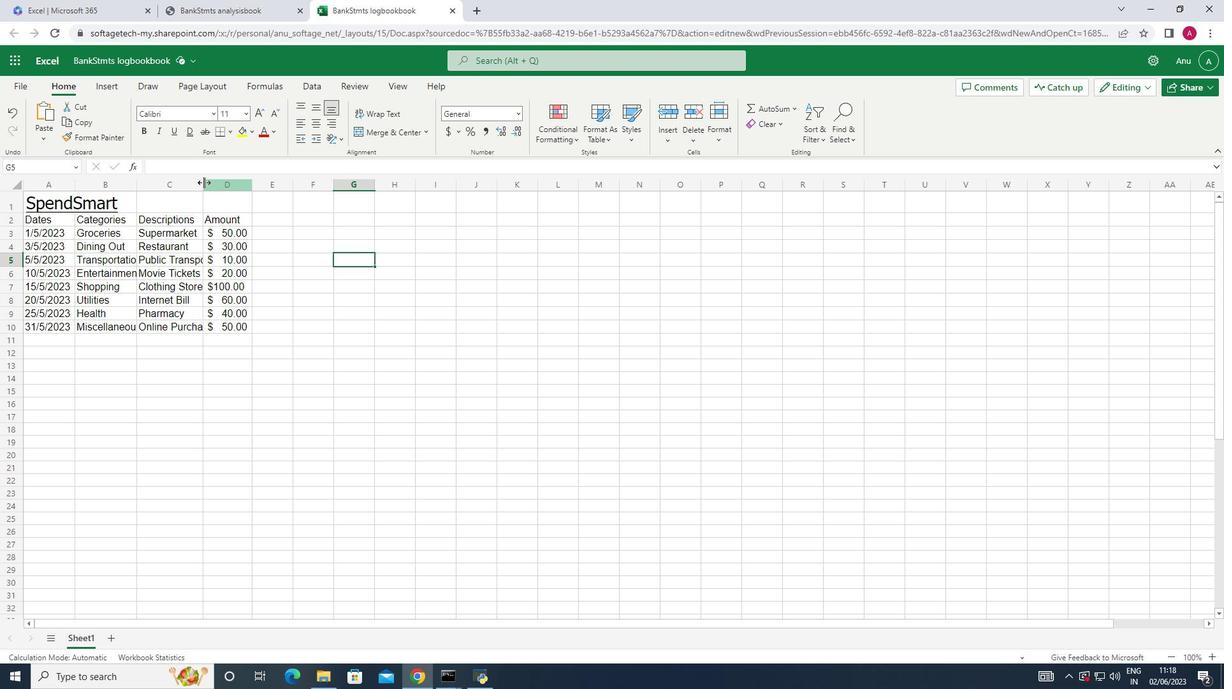 
Action: Mouse pressed left at (203, 182)
Screenshot: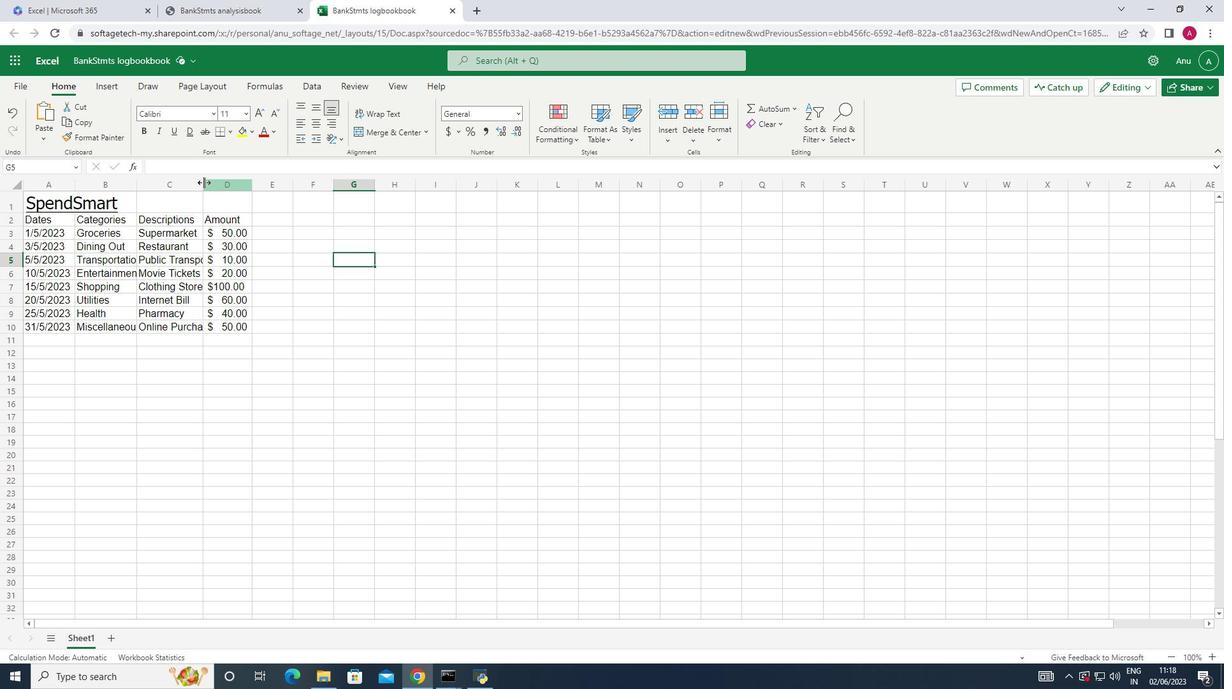
Action: Mouse pressed left at (203, 182)
Screenshot: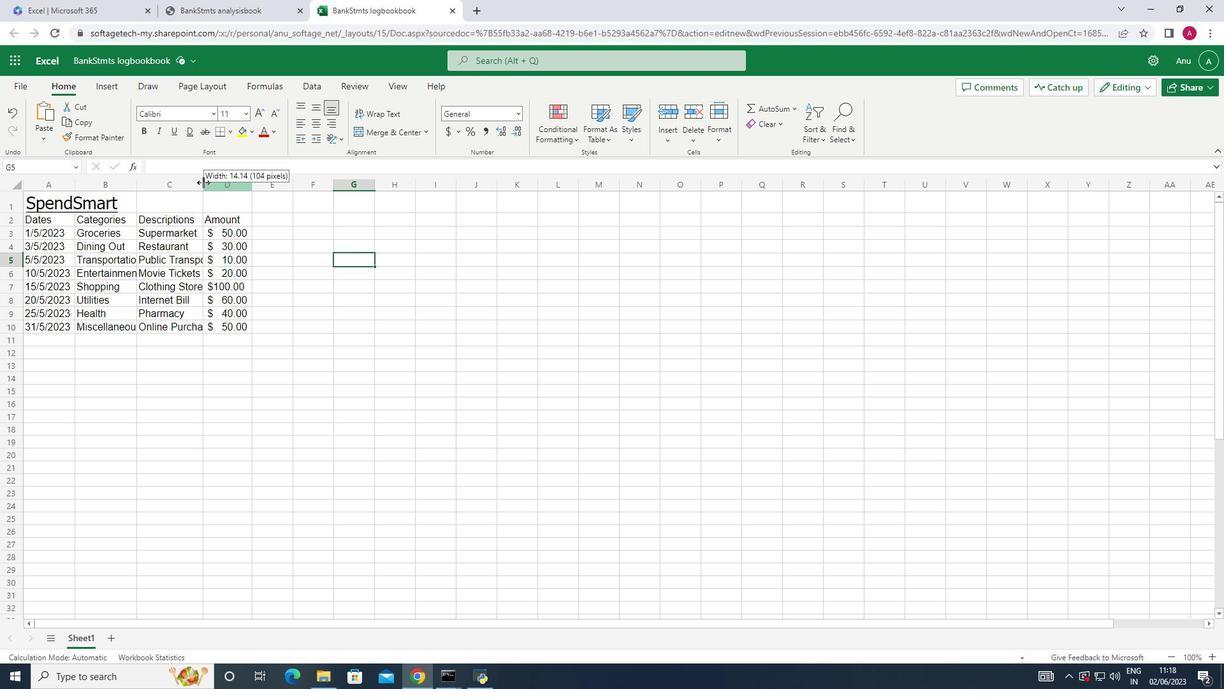 
Action: Mouse moved to (140, 185)
Screenshot: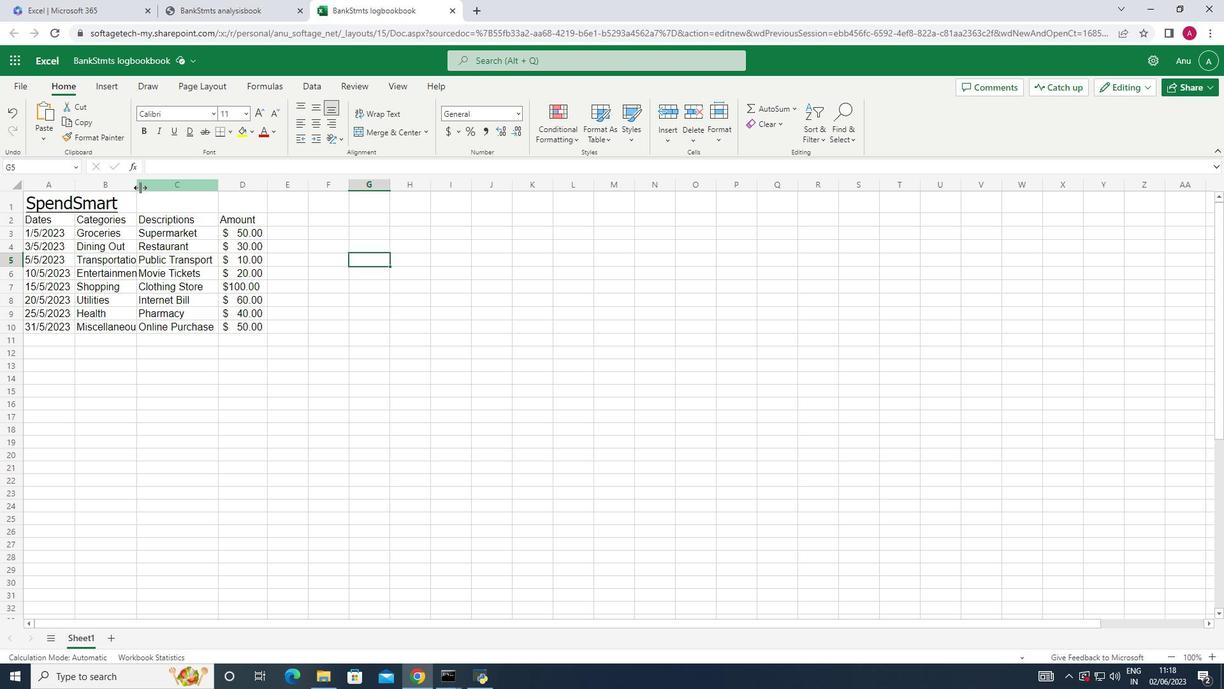 
Action: Mouse pressed left at (140, 185)
Screenshot: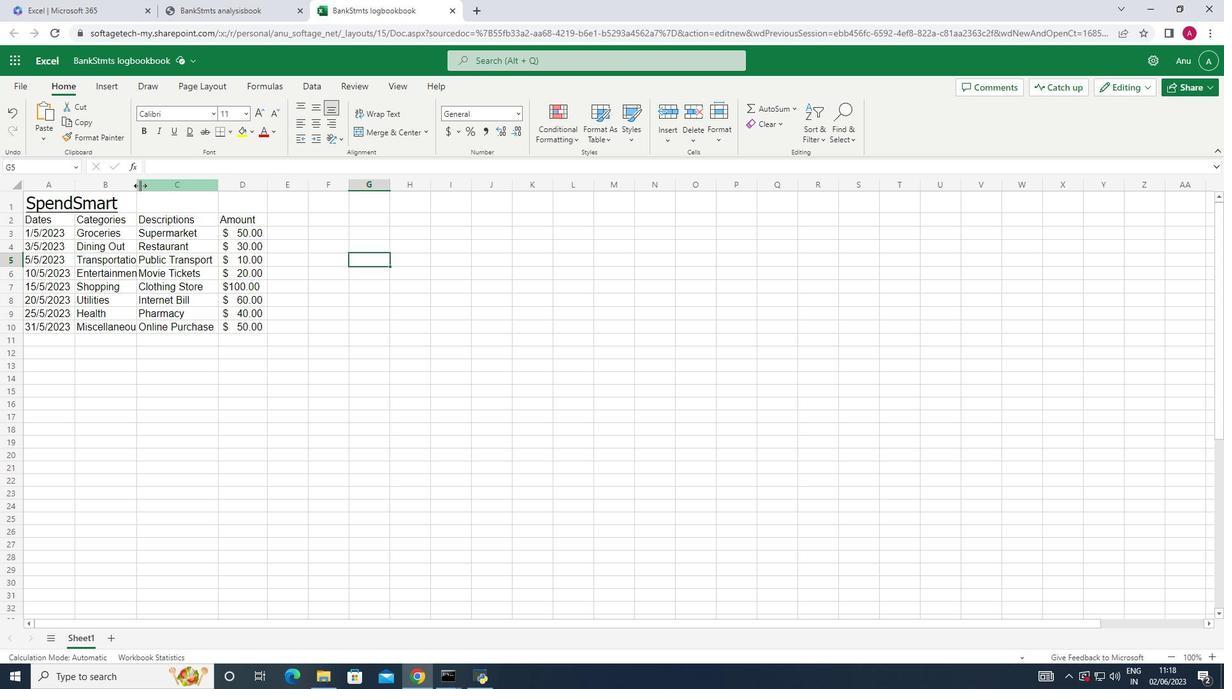 
Action: Mouse pressed left at (140, 185)
Screenshot: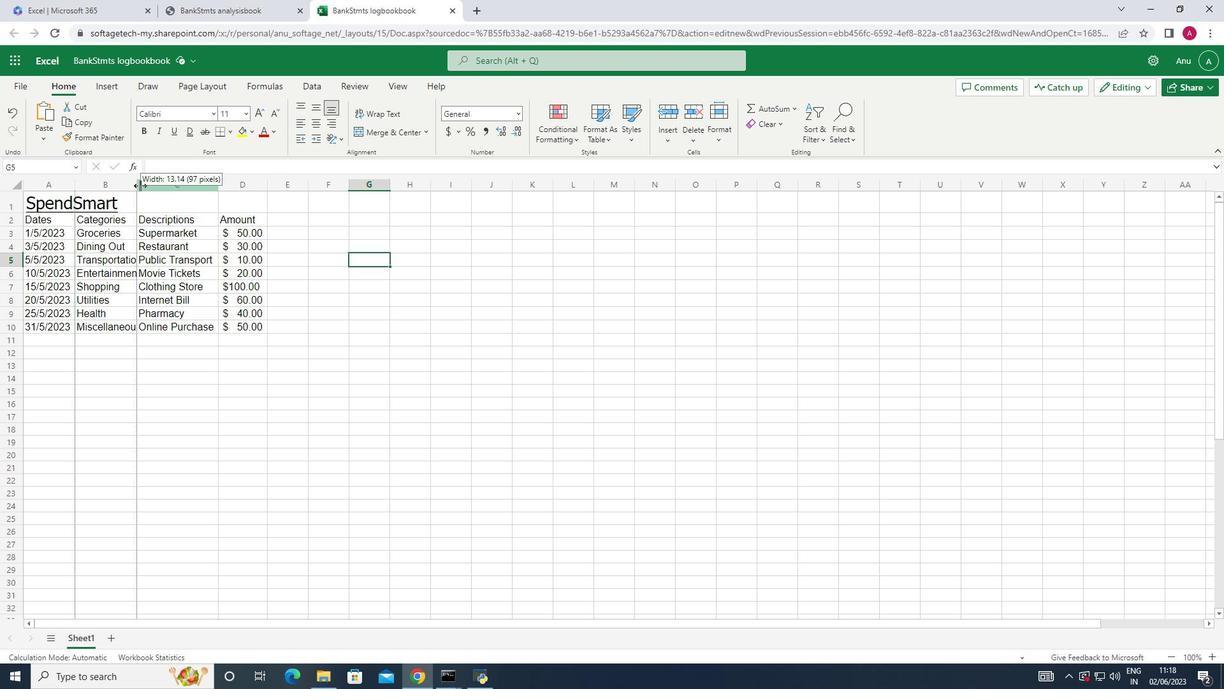 
Action: Mouse moved to (442, 293)
Screenshot: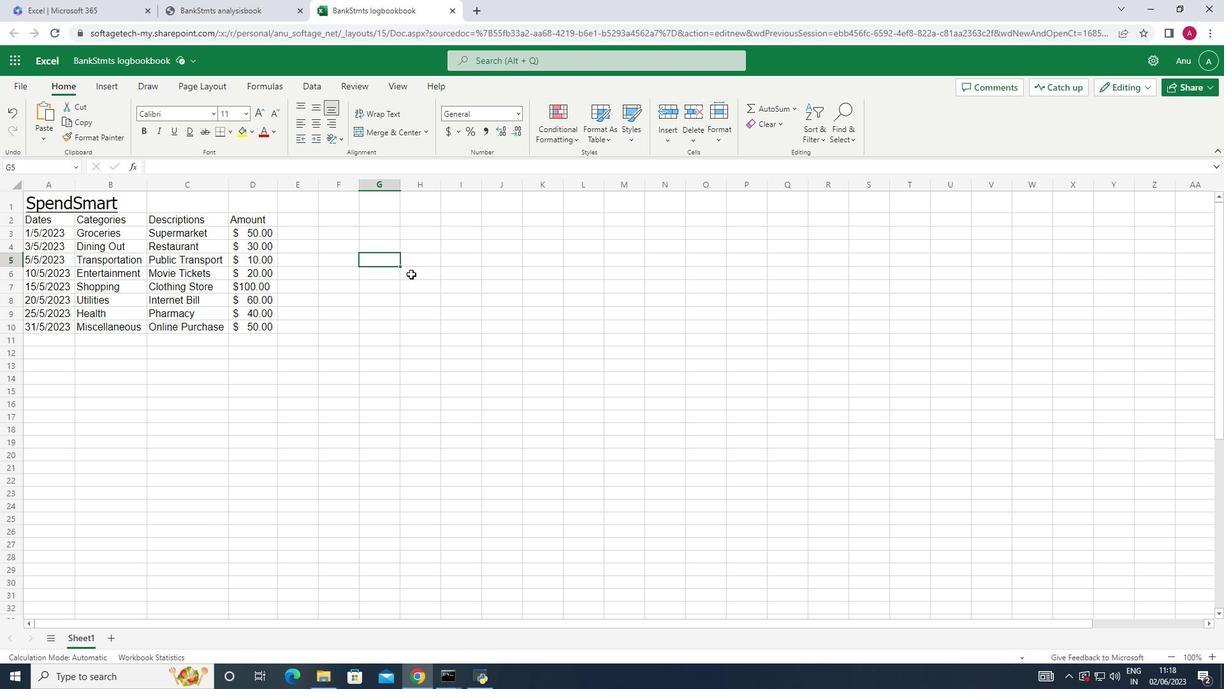 
Action: Mouse pressed left at (442, 293)
Screenshot: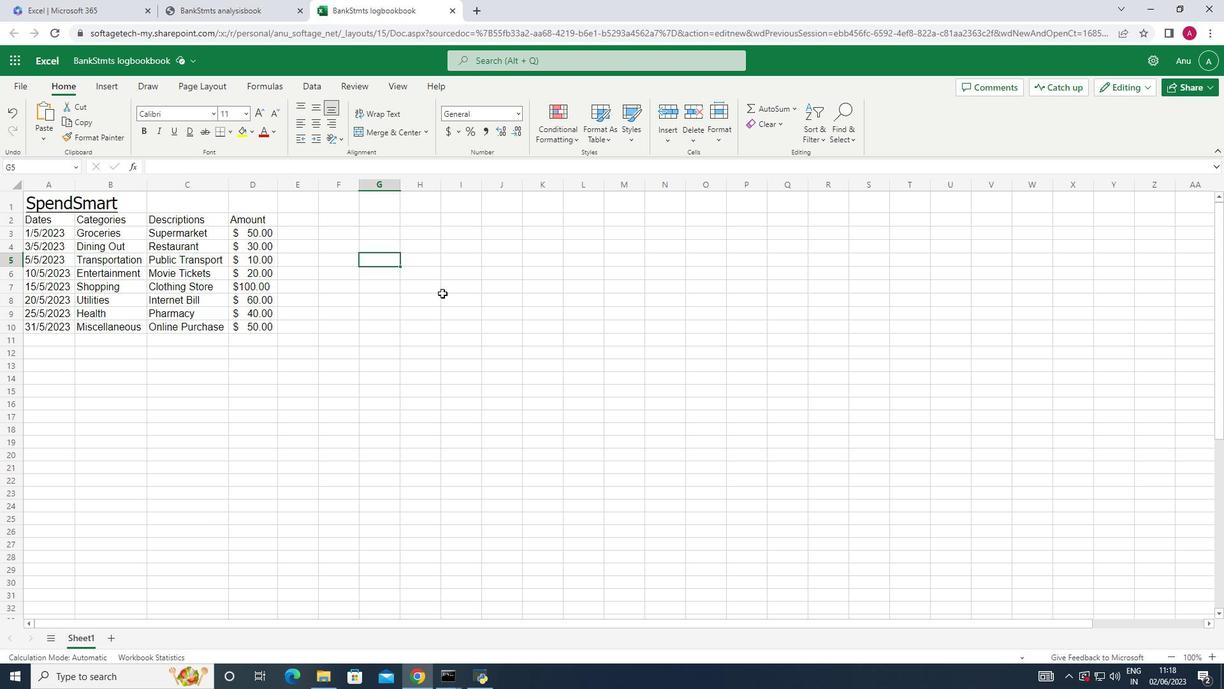 
Action: Mouse moved to (437, 292)
Screenshot: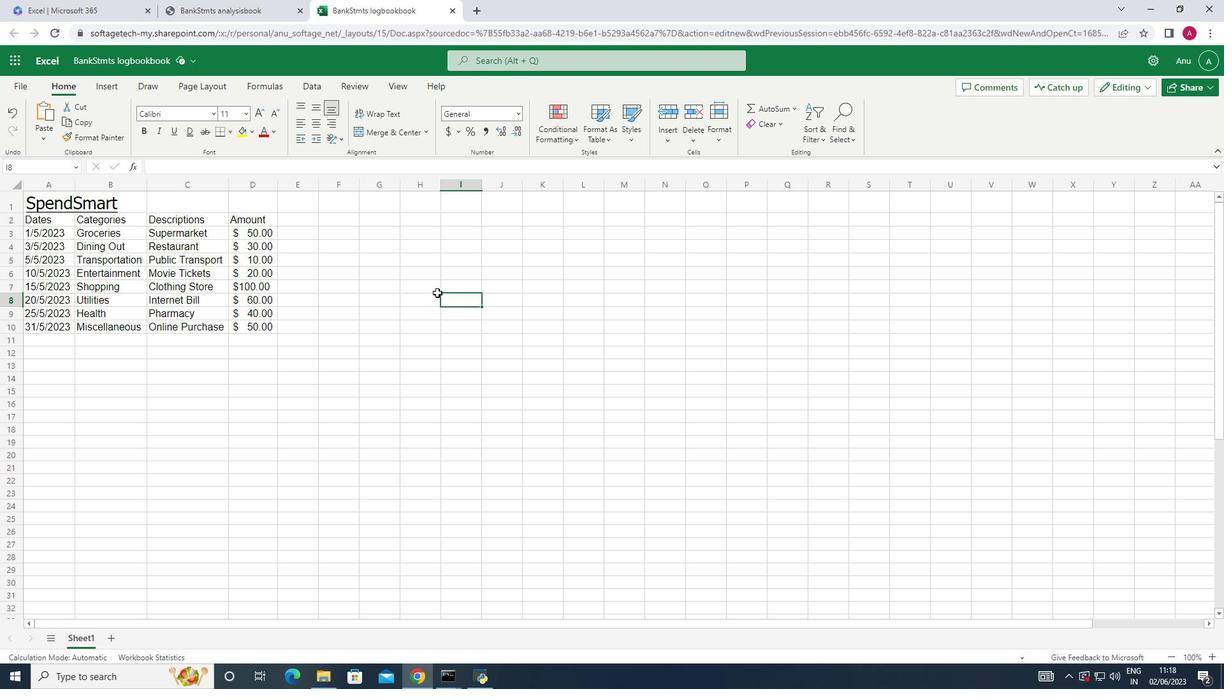 
